 Task: Explore upcoming open houses in Fargo, North Dakota, to visit properties with a wrap-around porch or outdoor seating area.
Action: Mouse moved to (256, 190)
Screenshot: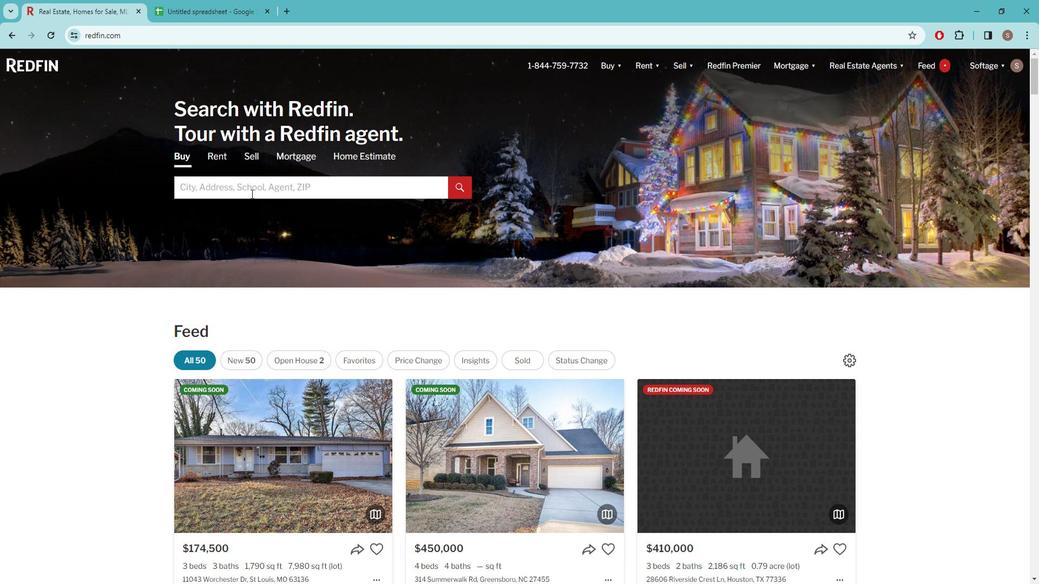 
Action: Mouse pressed left at (256, 190)
Screenshot: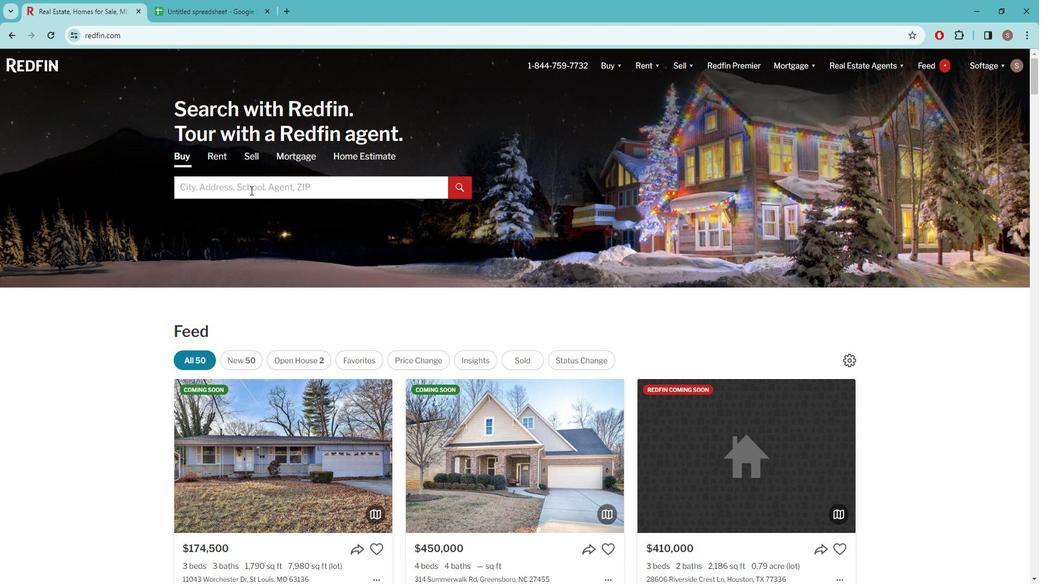 
Action: Key pressed f<Key.caps_lock>ARGO
Screenshot: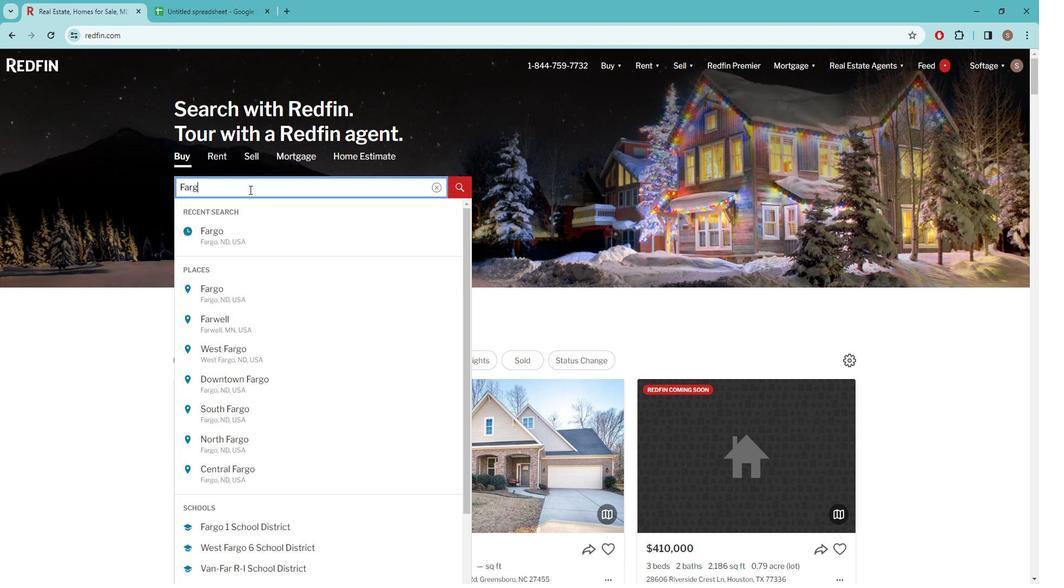 
Action: Mouse moved to (241, 232)
Screenshot: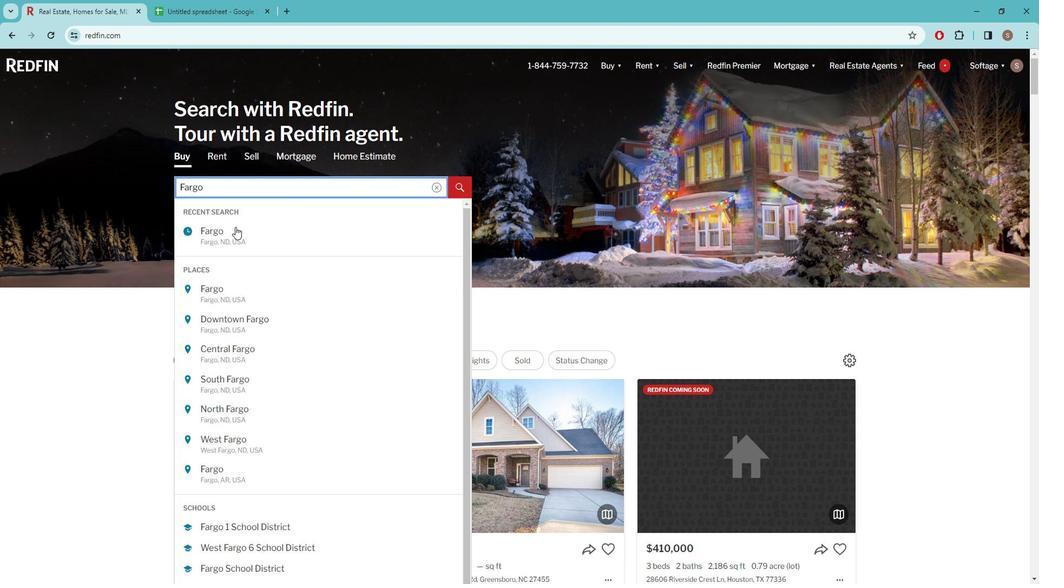 
Action: Mouse pressed left at (241, 232)
Screenshot: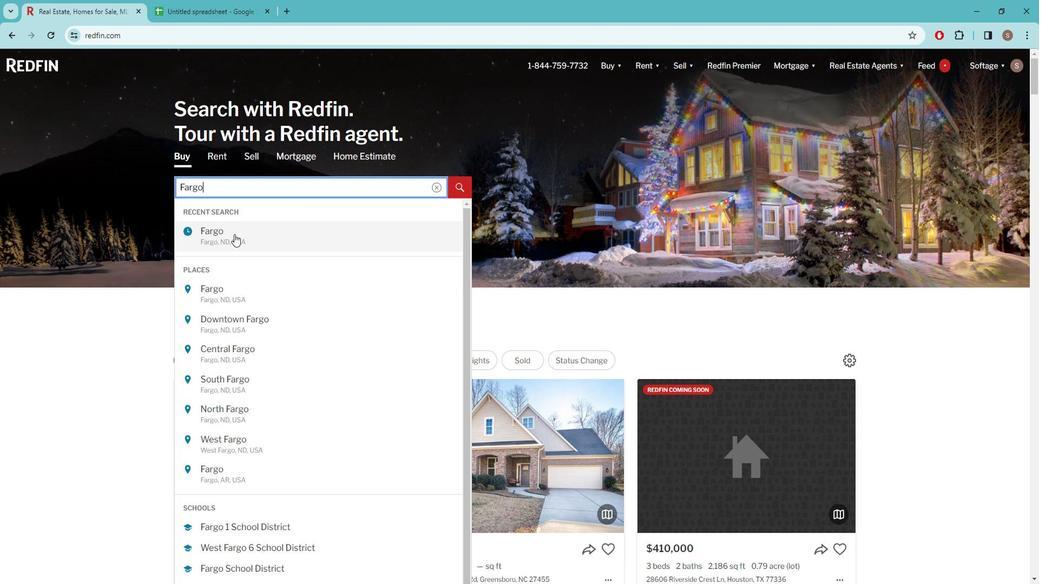 
Action: Mouse moved to (916, 137)
Screenshot: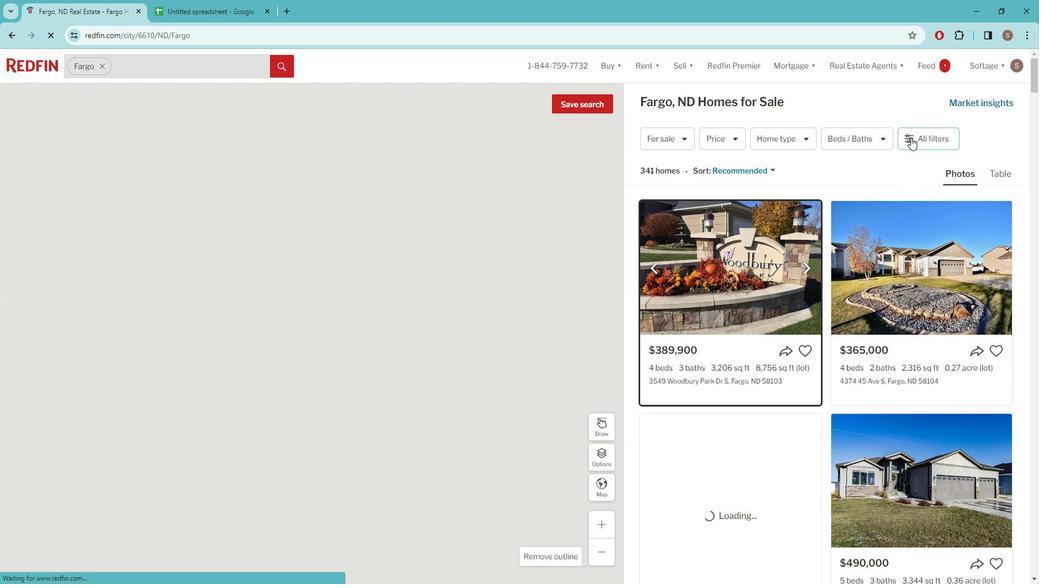 
Action: Mouse pressed left at (916, 137)
Screenshot: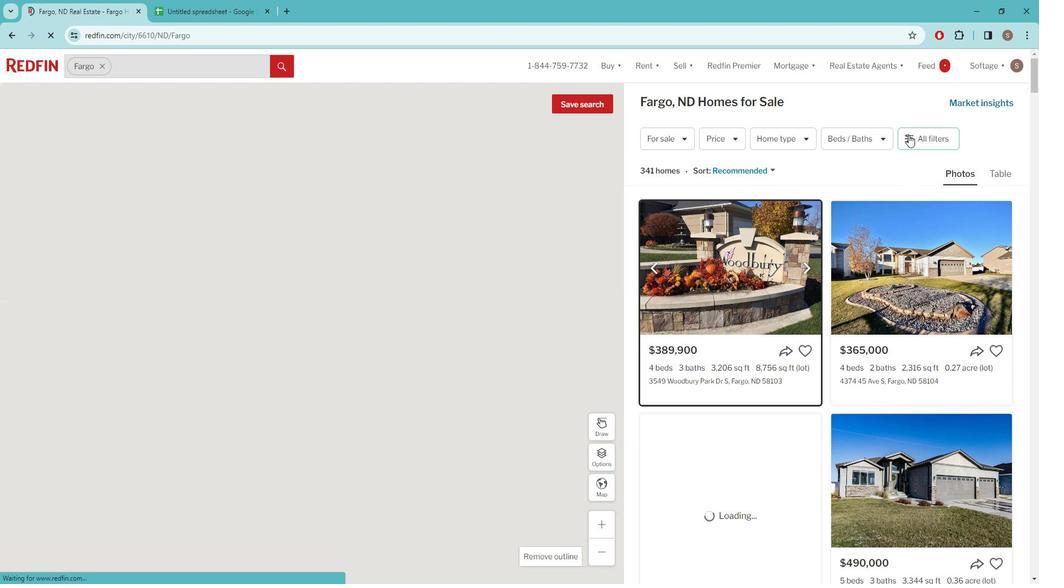 
Action: Mouse pressed left at (916, 137)
Screenshot: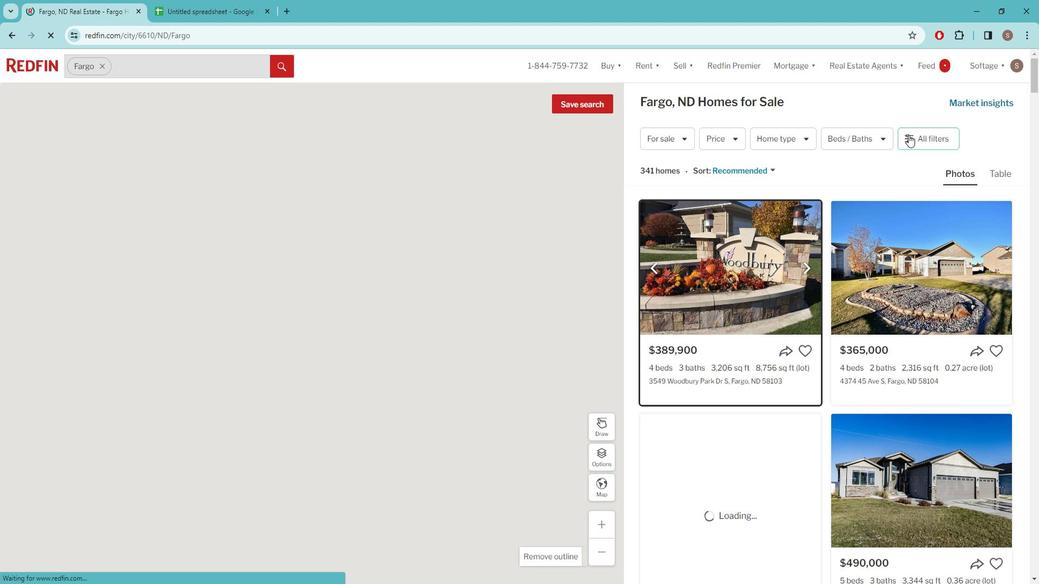 
Action: Mouse pressed left at (916, 137)
Screenshot: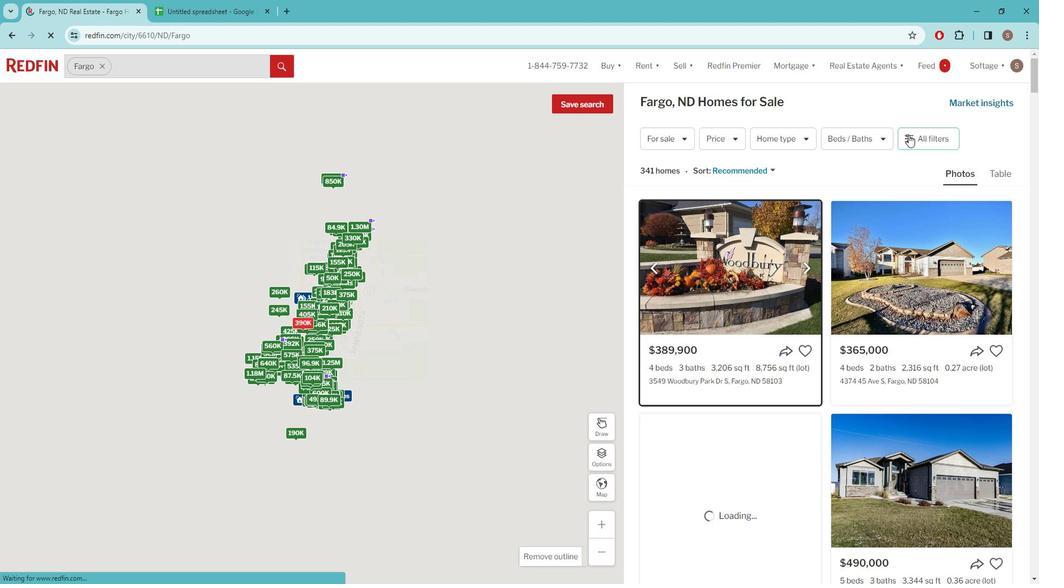 
Action: Mouse pressed left at (916, 137)
Screenshot: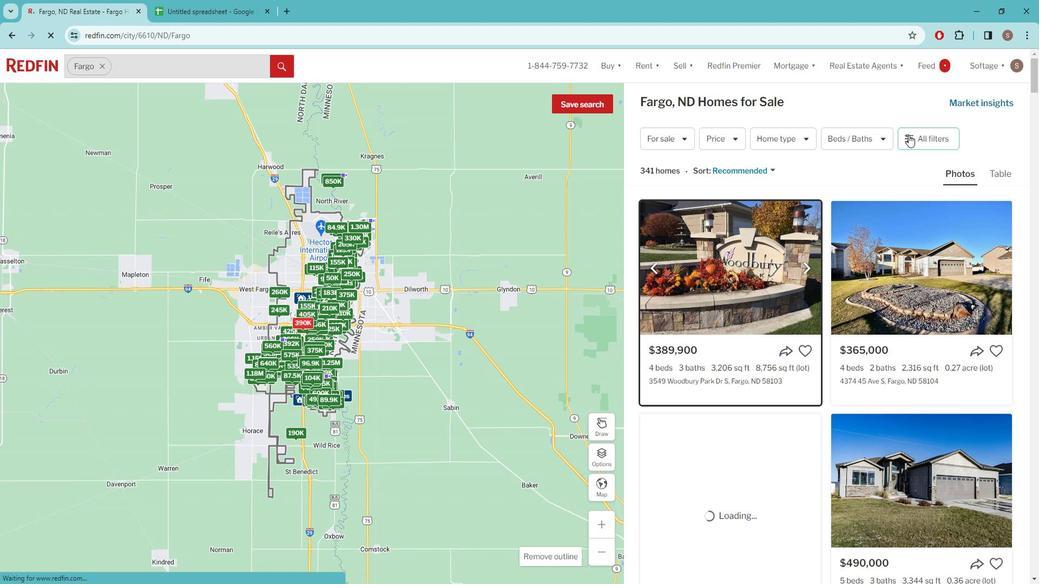
Action: Mouse pressed left at (916, 137)
Screenshot: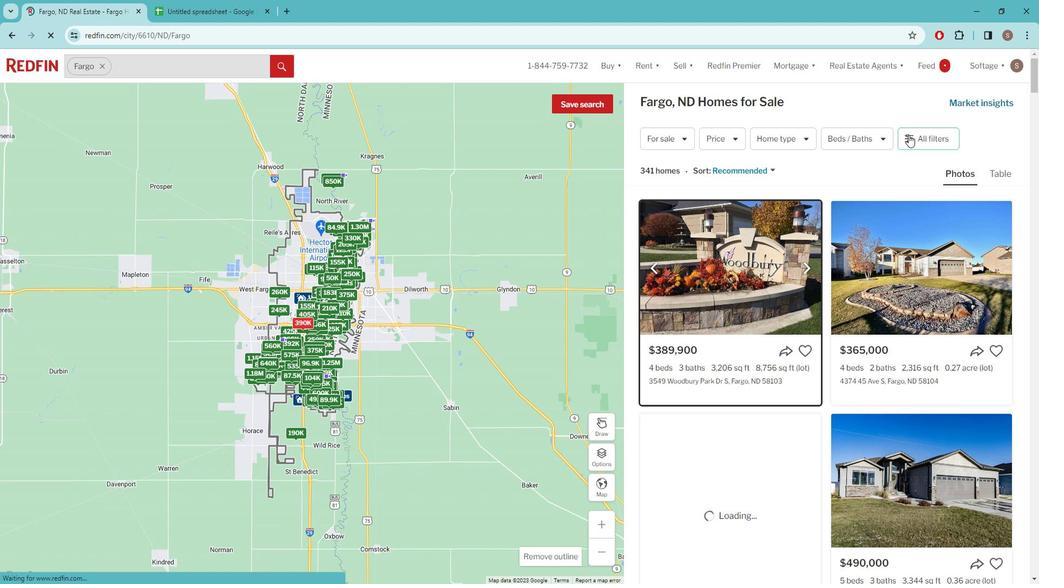 
Action: Mouse pressed left at (916, 137)
Screenshot: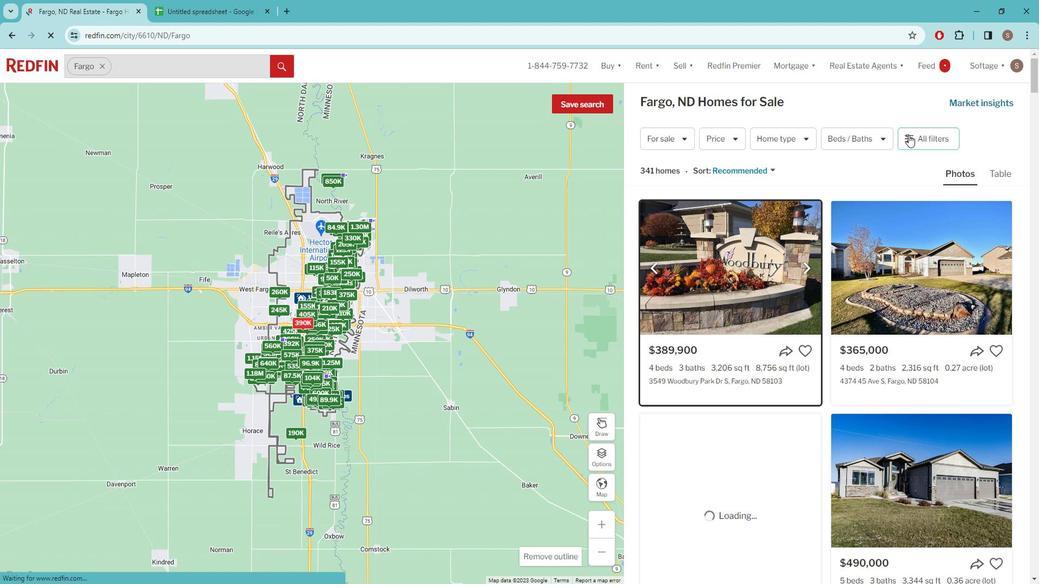 
Action: Mouse pressed left at (916, 137)
Screenshot: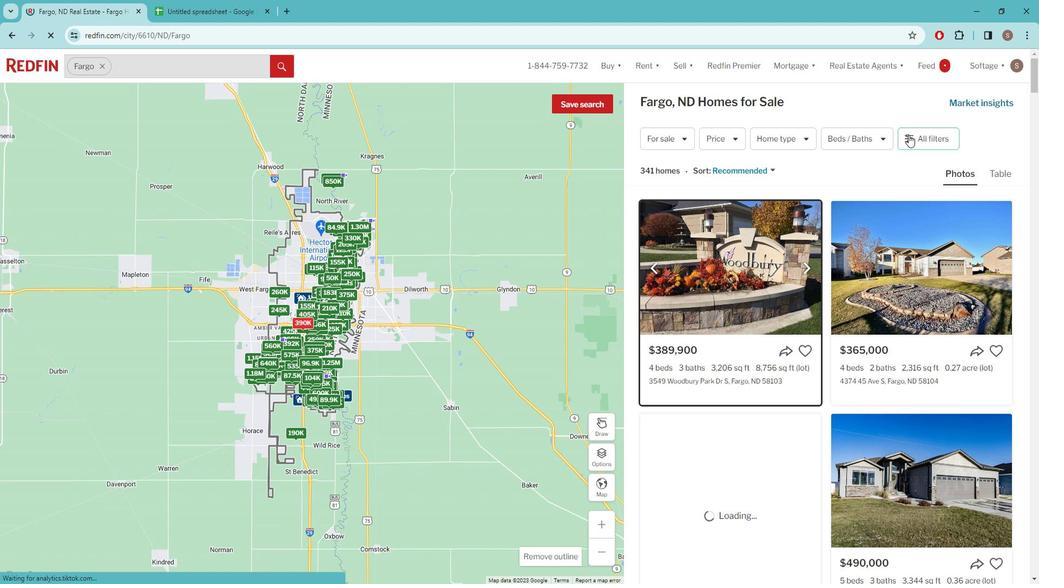 
Action: Mouse moved to (916, 137)
Screenshot: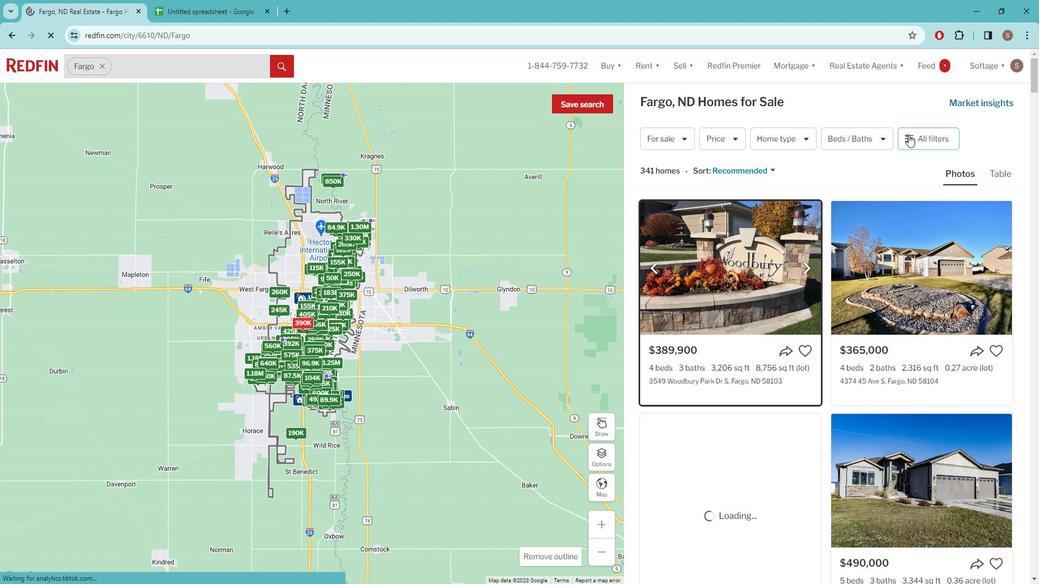 
Action: Mouse pressed left at (916, 137)
Screenshot: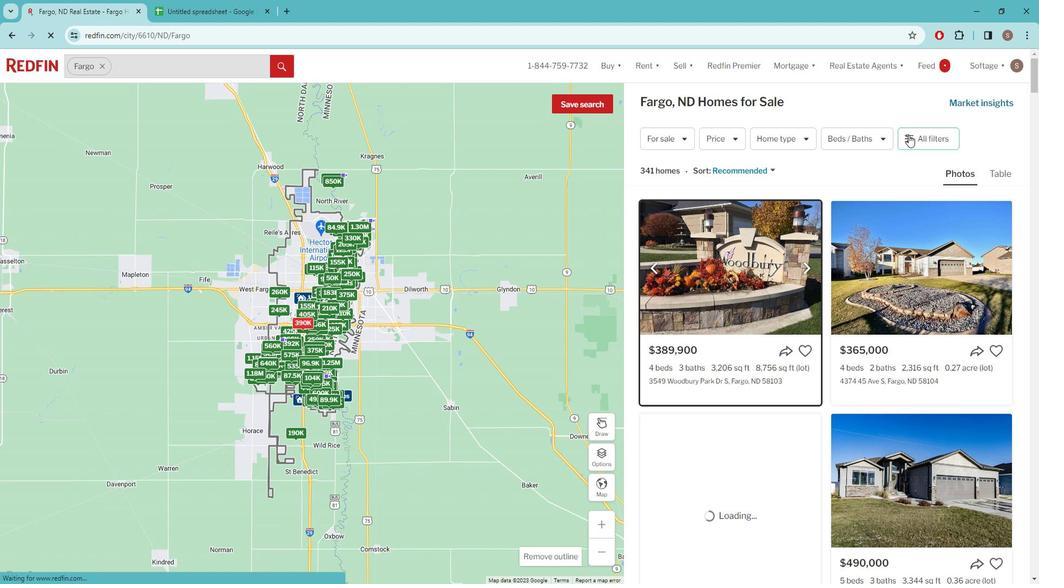 
Action: Mouse moved to (926, 140)
Screenshot: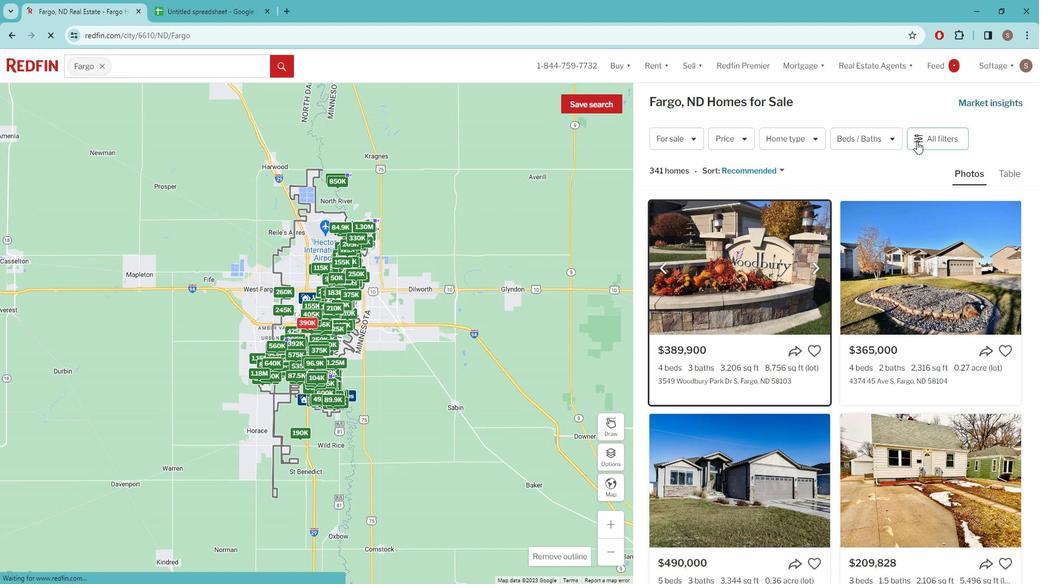 
Action: Mouse pressed left at (926, 140)
Screenshot: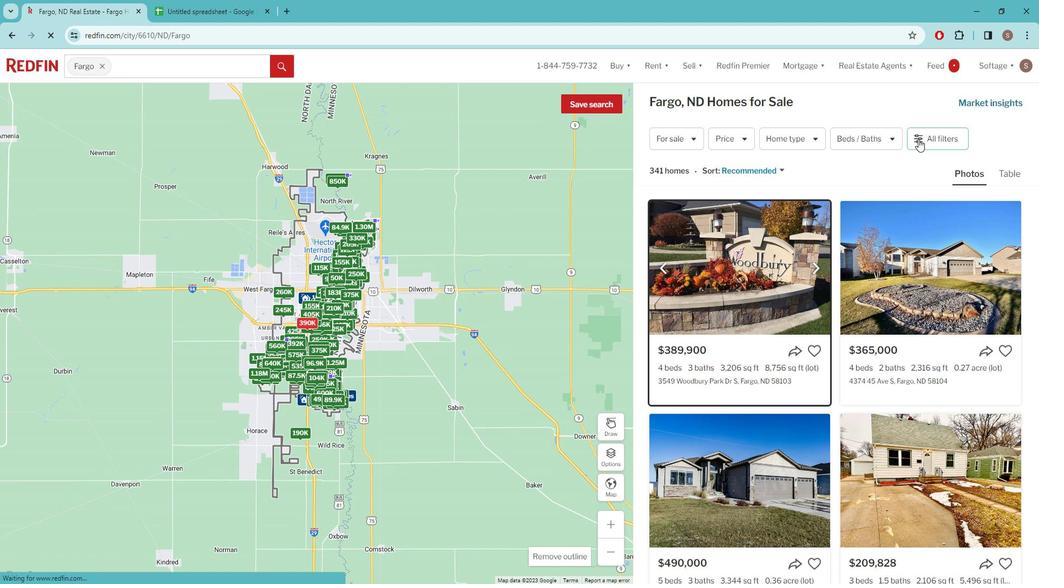 
Action: Mouse moved to (926, 140)
Screenshot: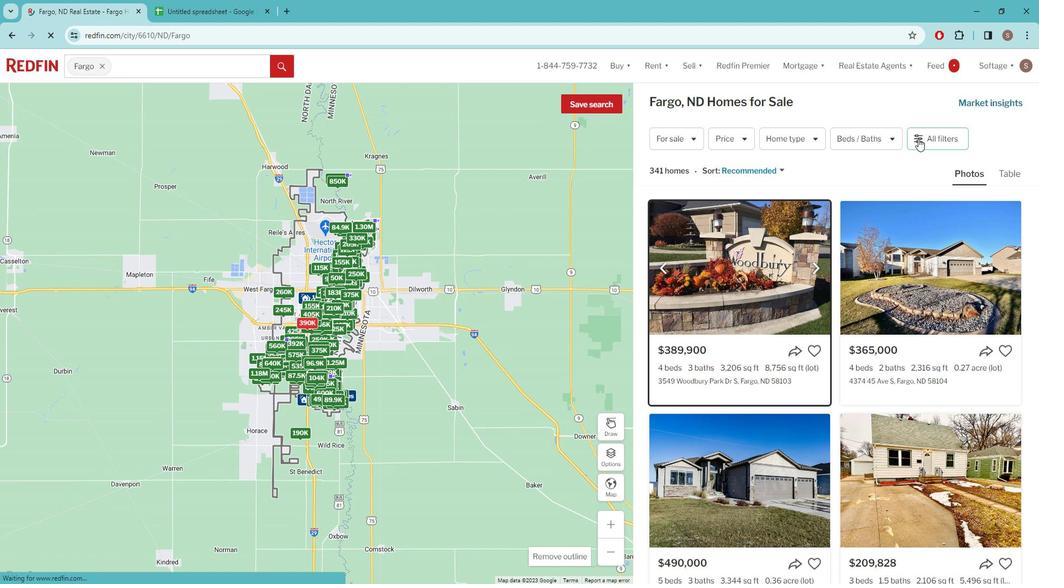 
Action: Mouse pressed left at (926, 140)
Screenshot: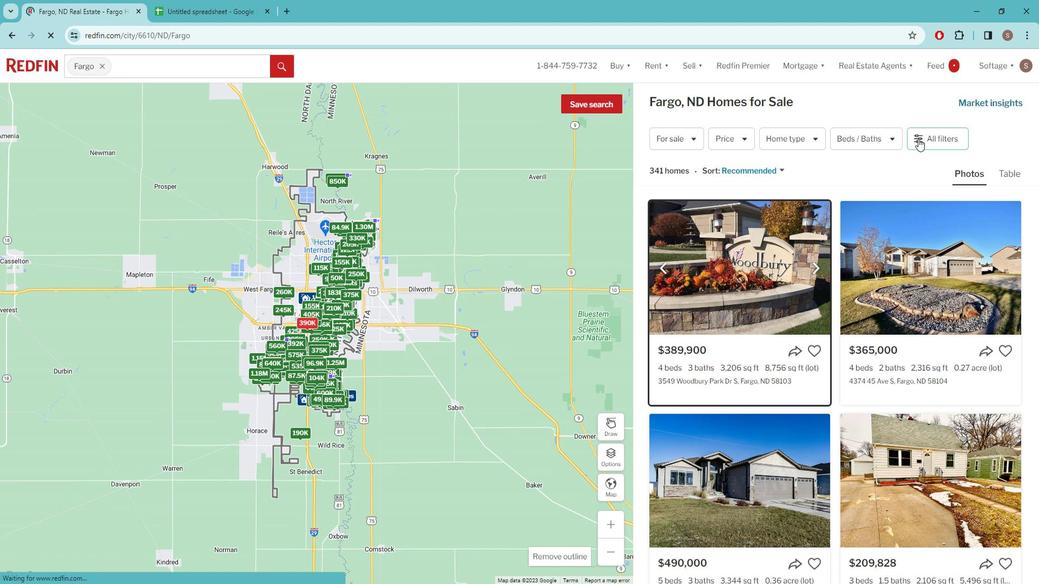 
Action: Mouse moved to (874, 245)
Screenshot: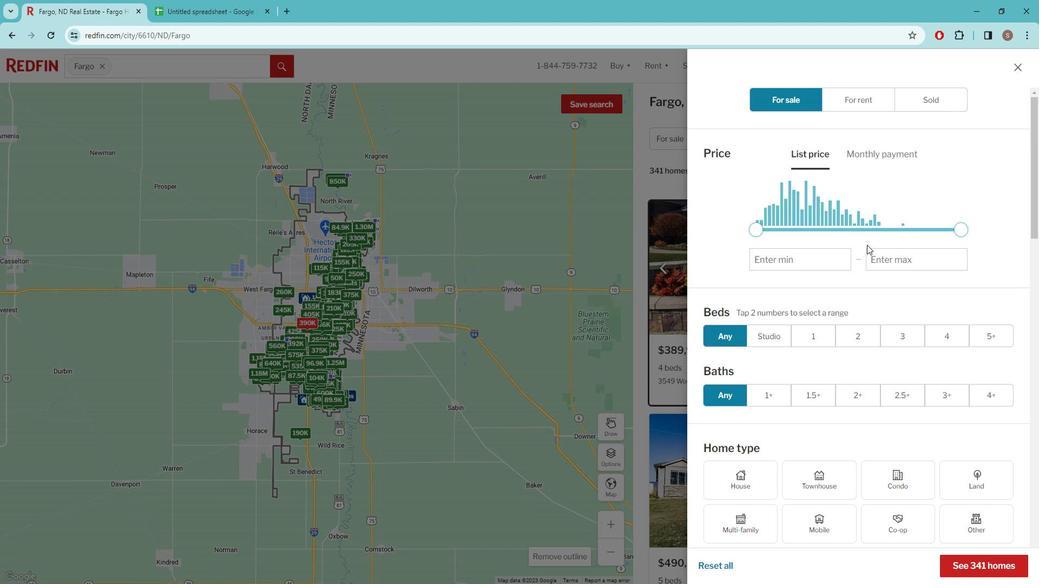 
Action: Mouse scrolled (874, 244) with delta (0, 0)
Screenshot: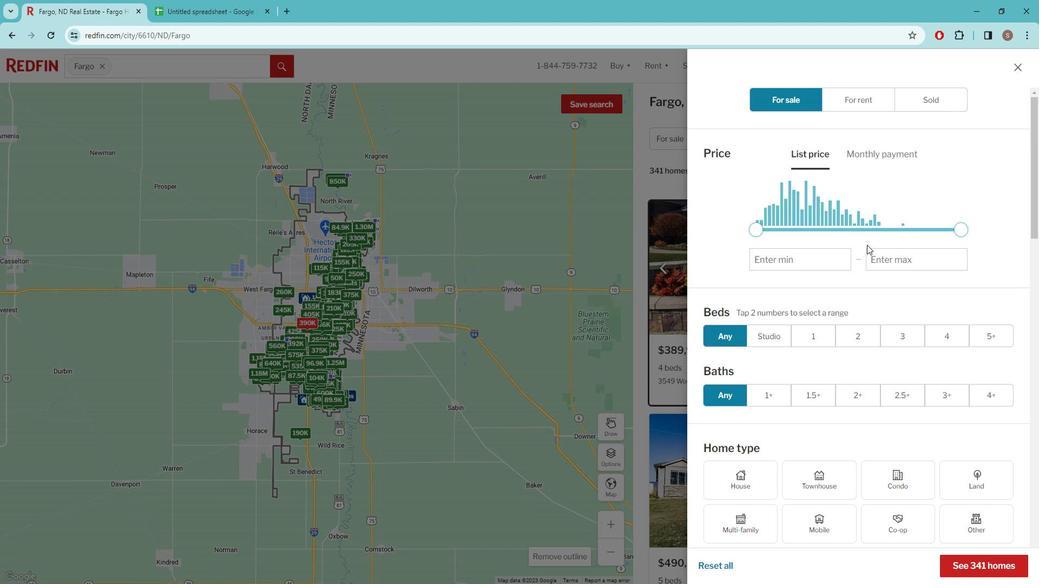 
Action: Mouse moved to (872, 247)
Screenshot: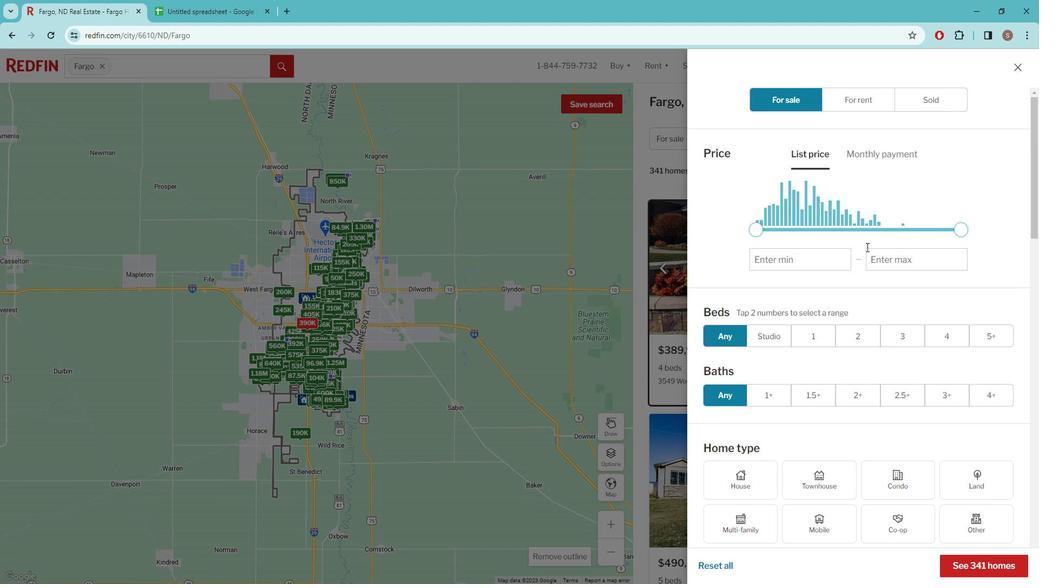 
Action: Mouse scrolled (872, 246) with delta (0, 0)
Screenshot: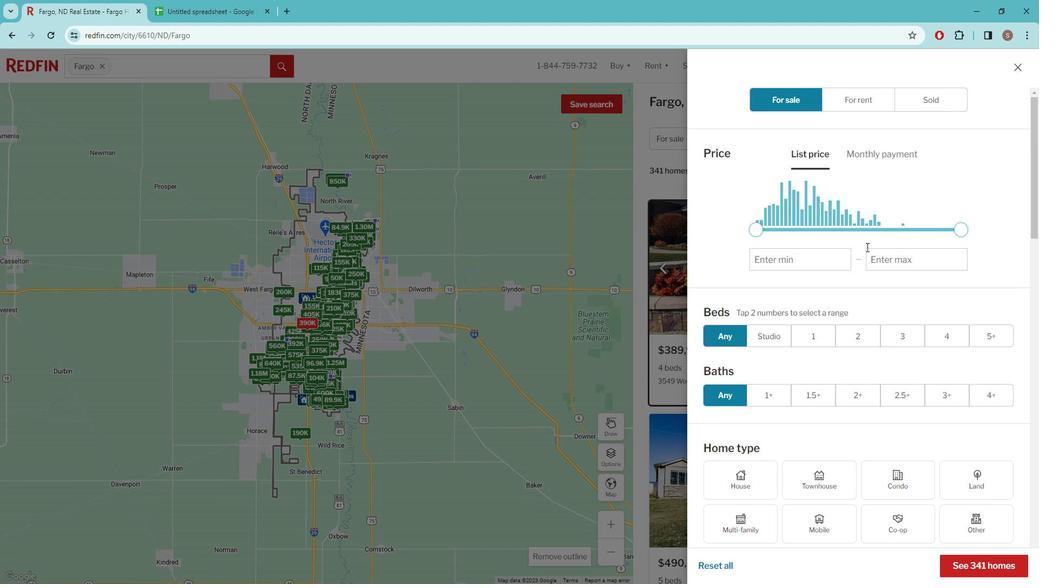 
Action: Mouse moved to (853, 268)
Screenshot: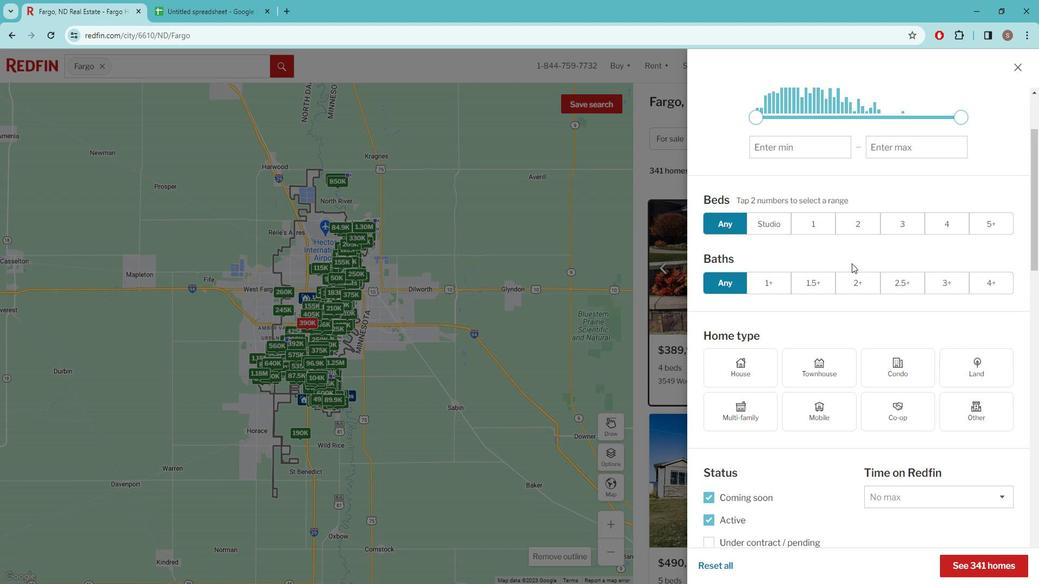 
Action: Mouse scrolled (853, 268) with delta (0, 0)
Screenshot: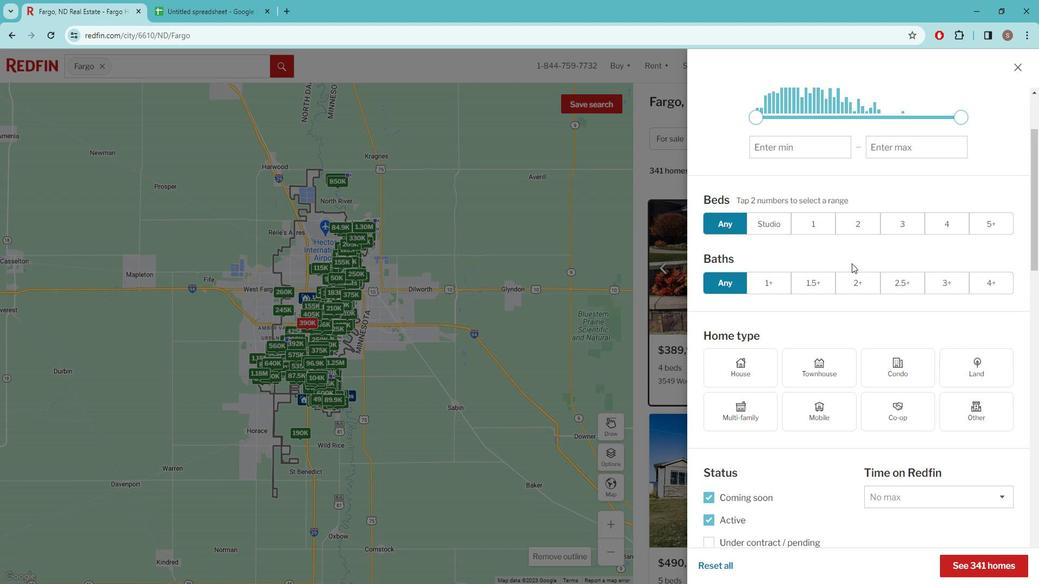 
Action: Mouse moved to (849, 274)
Screenshot: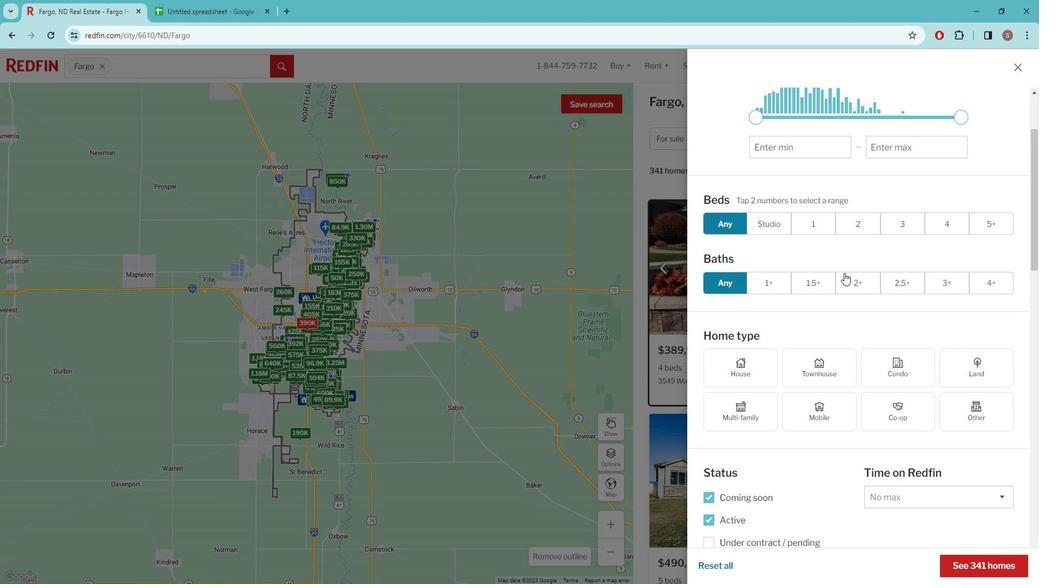 
Action: Mouse scrolled (849, 274) with delta (0, 0)
Screenshot: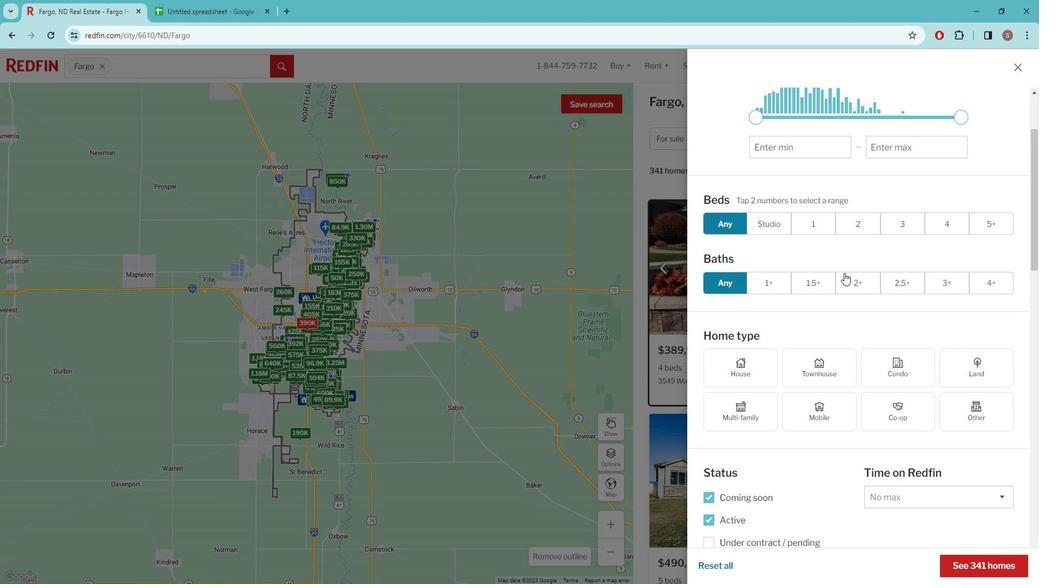 
Action: Mouse moved to (845, 275)
Screenshot: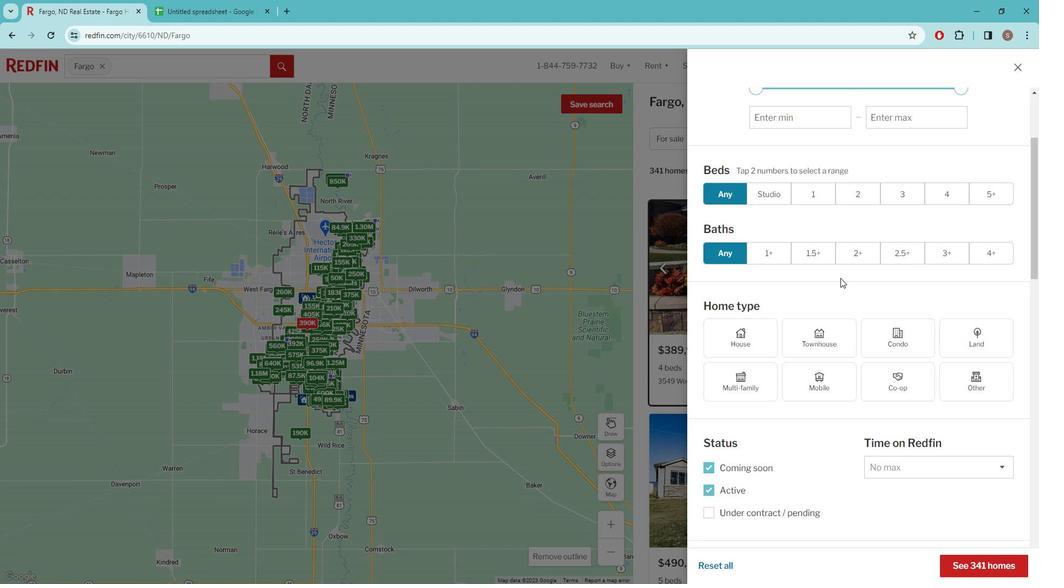 
Action: Mouse scrolled (845, 275) with delta (0, 0)
Screenshot: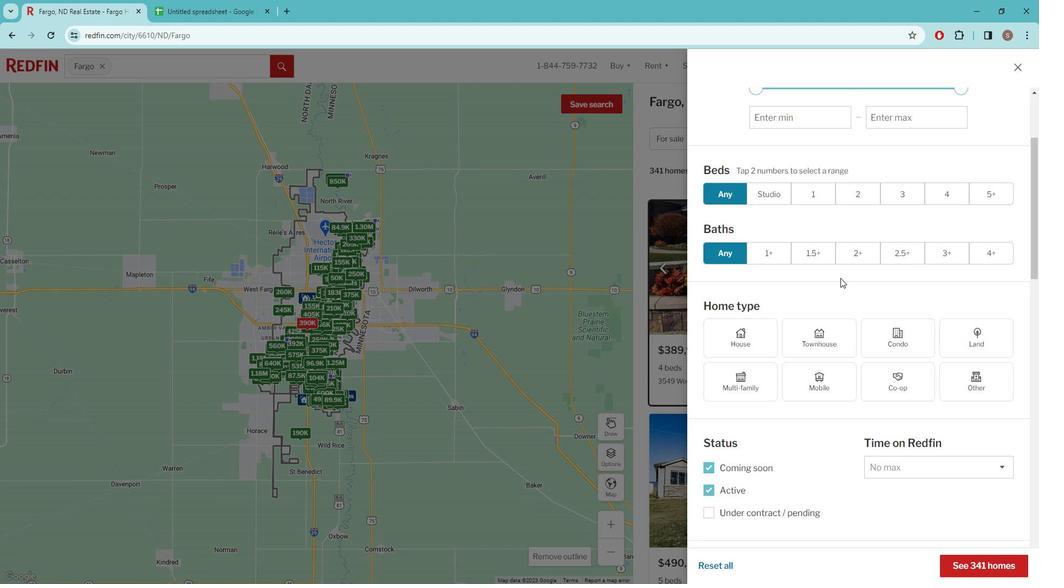 
Action: Mouse moved to (831, 284)
Screenshot: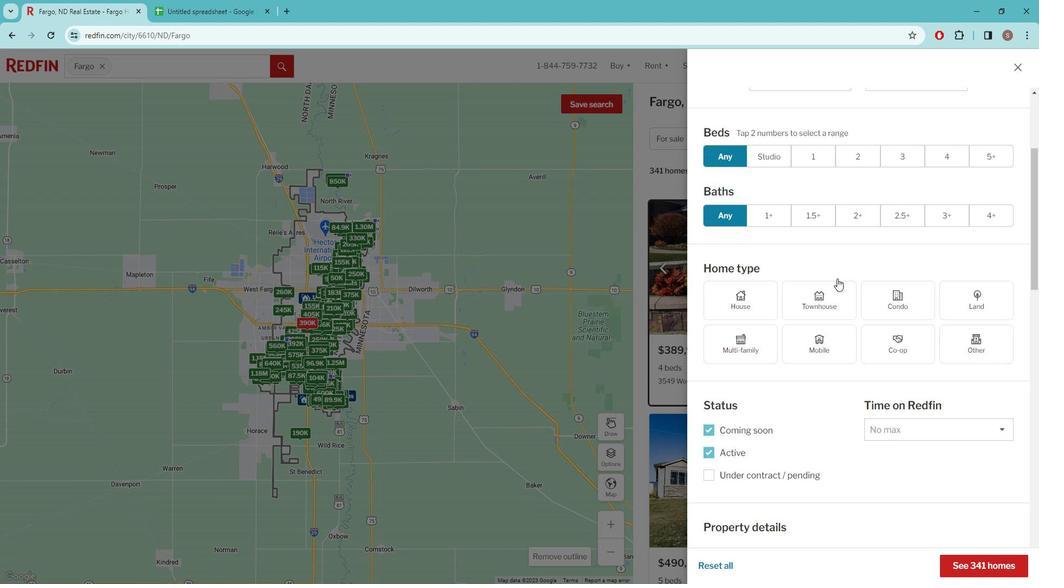 
Action: Mouse scrolled (831, 283) with delta (0, 0)
Screenshot: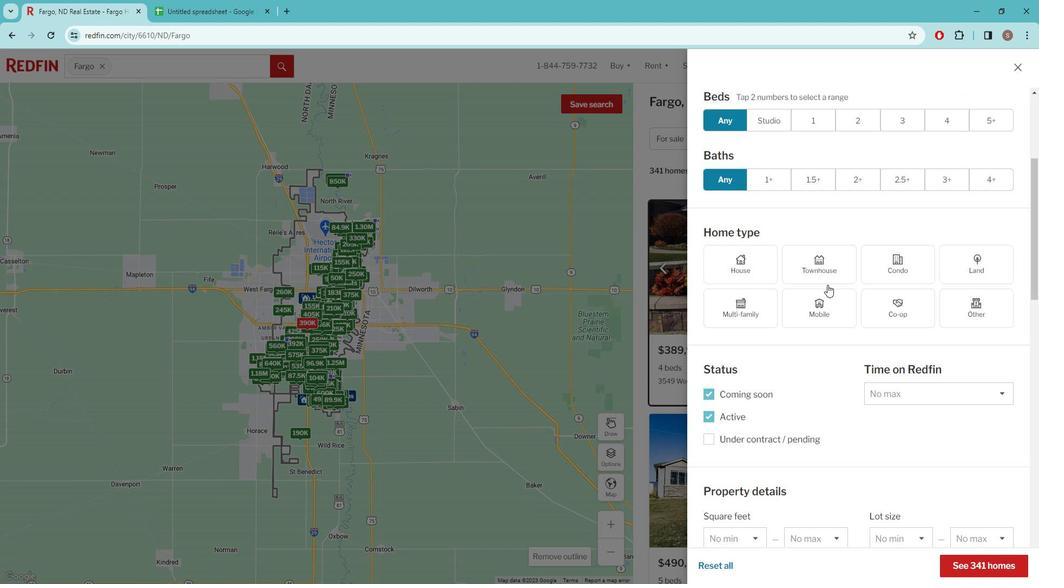 
Action: Mouse moved to (769, 281)
Screenshot: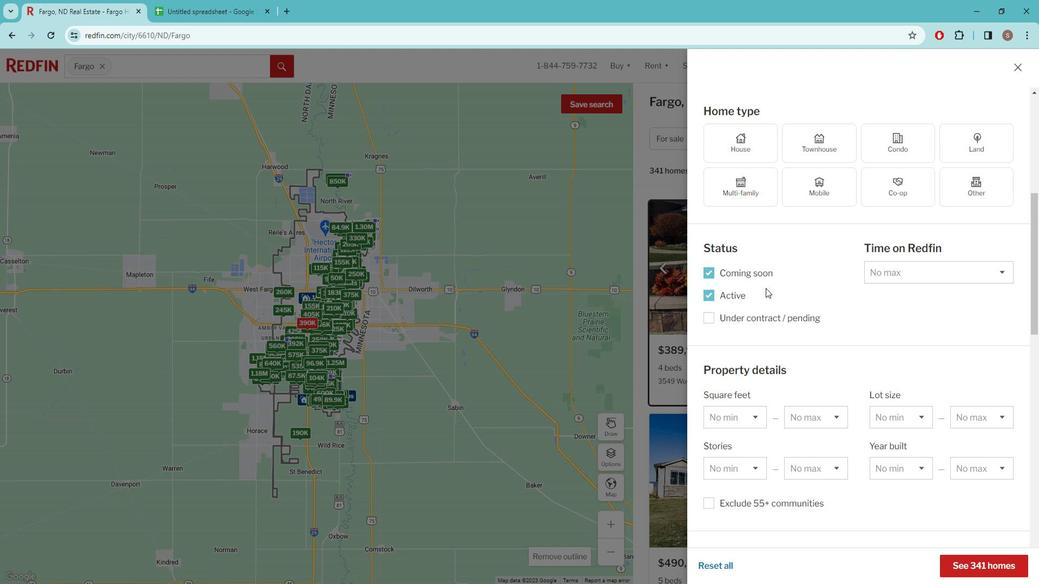 
Action: Mouse pressed left at (769, 281)
Screenshot: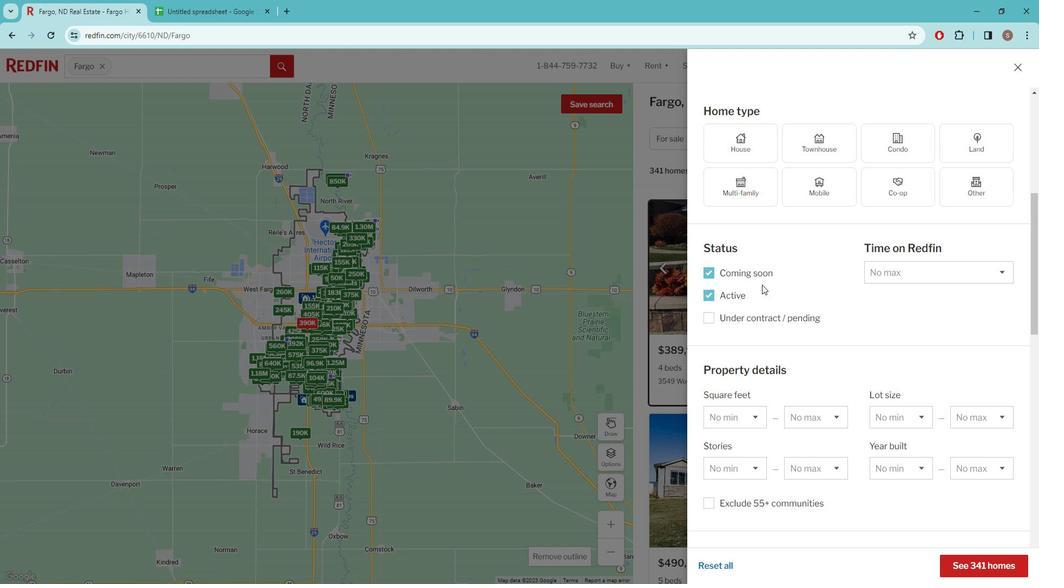 
Action: Mouse moved to (769, 275)
Screenshot: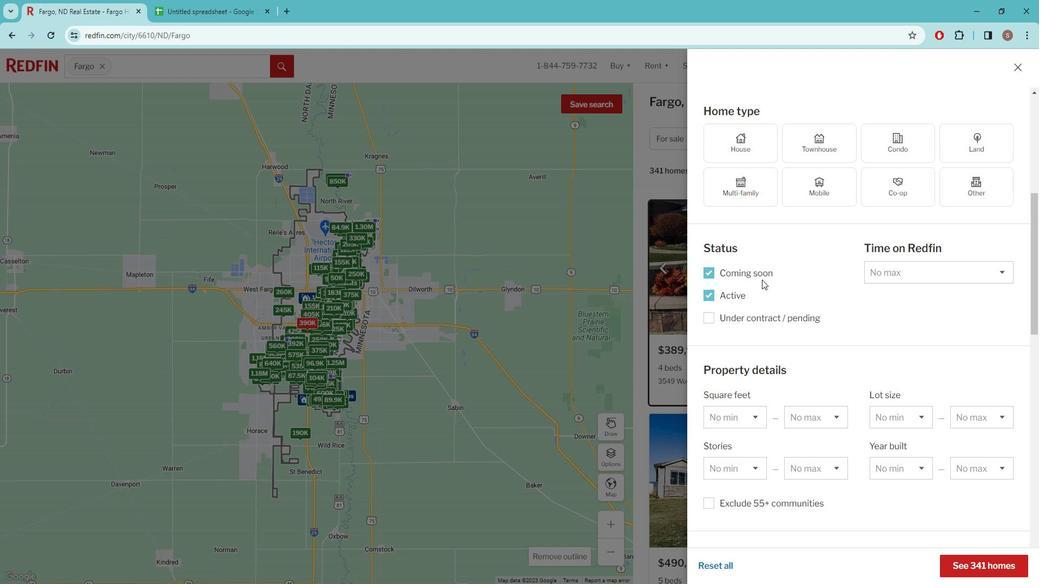 
Action: Mouse pressed left at (769, 275)
Screenshot: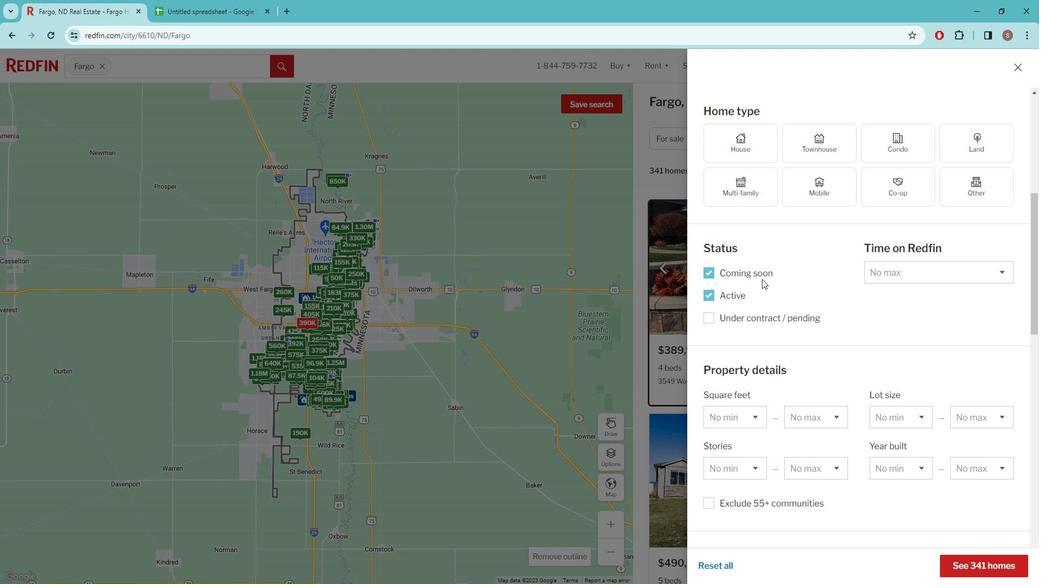 
Action: Mouse moved to (769, 275)
Screenshot: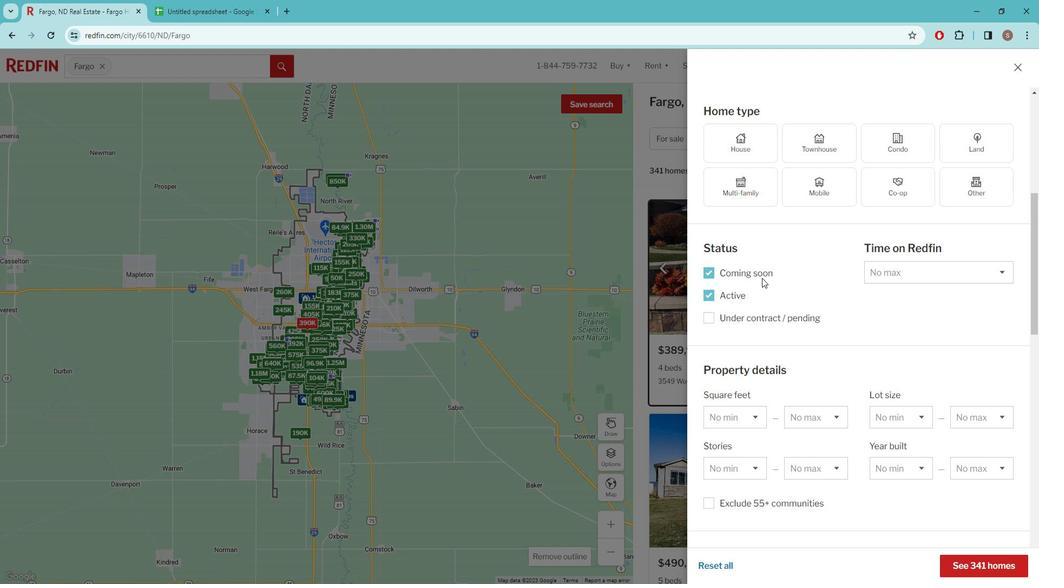 
Action: Mouse pressed left at (769, 275)
Screenshot: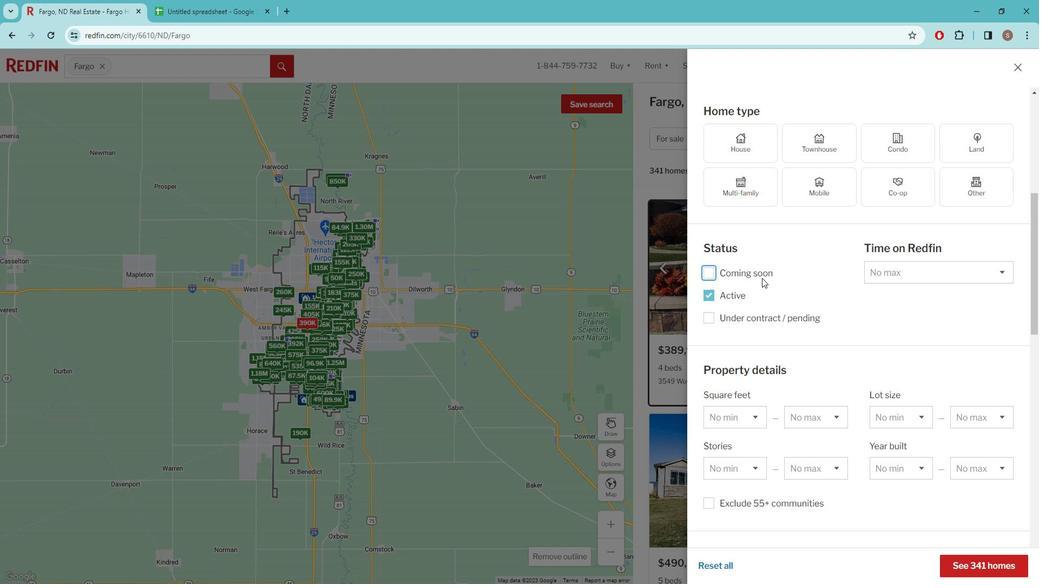 
Action: Mouse moved to (770, 275)
Screenshot: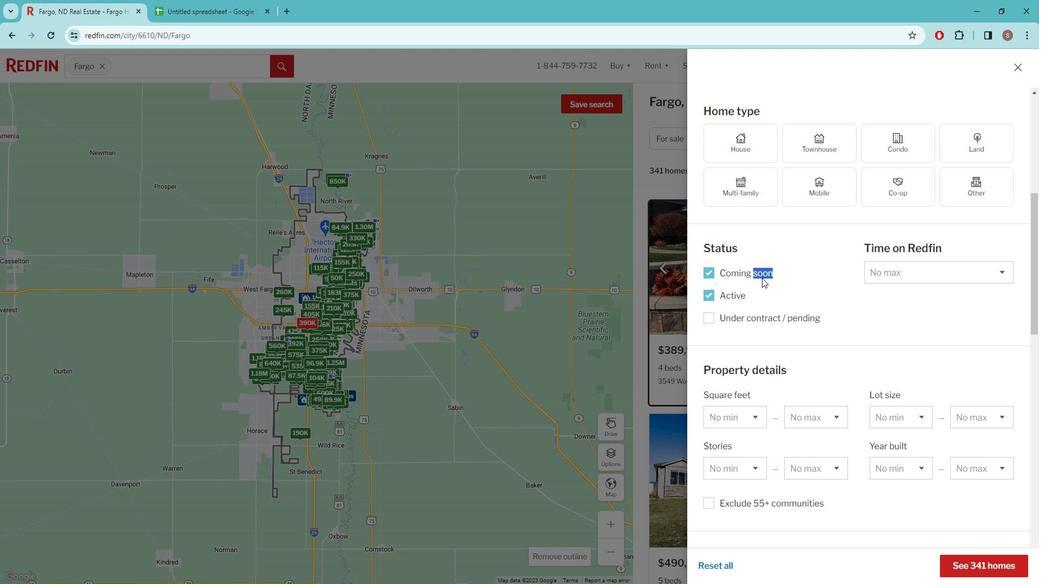 
Action: Mouse scrolled (770, 274) with delta (0, 0)
Screenshot: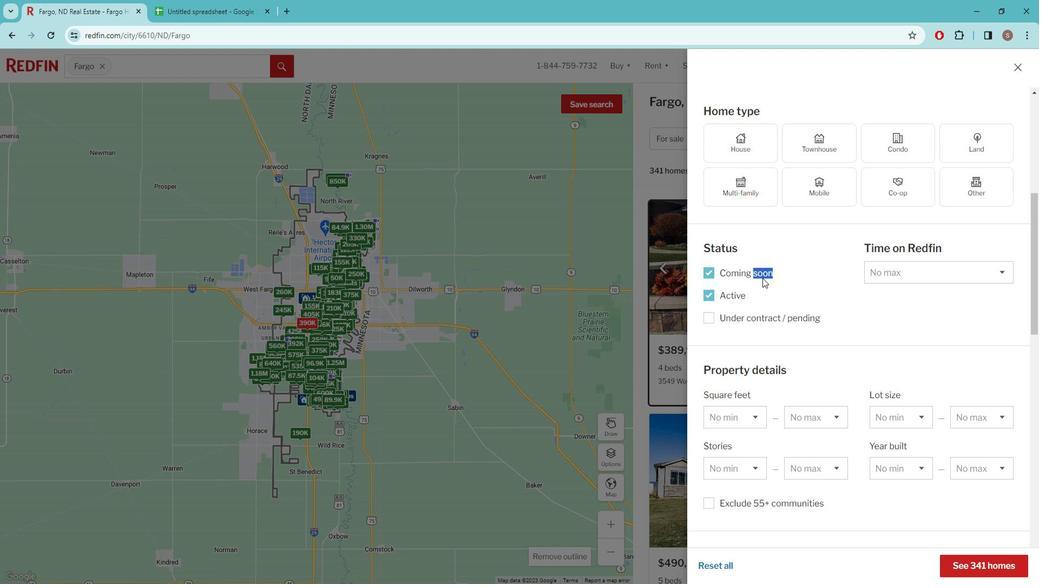 
Action: Mouse scrolled (770, 274) with delta (0, 0)
Screenshot: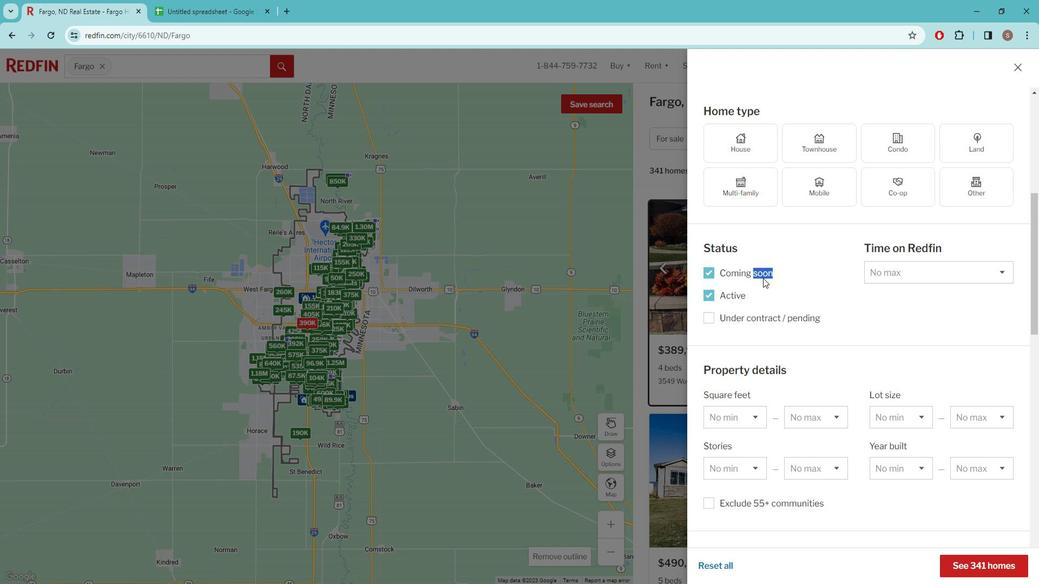 
Action: Mouse moved to (796, 280)
Screenshot: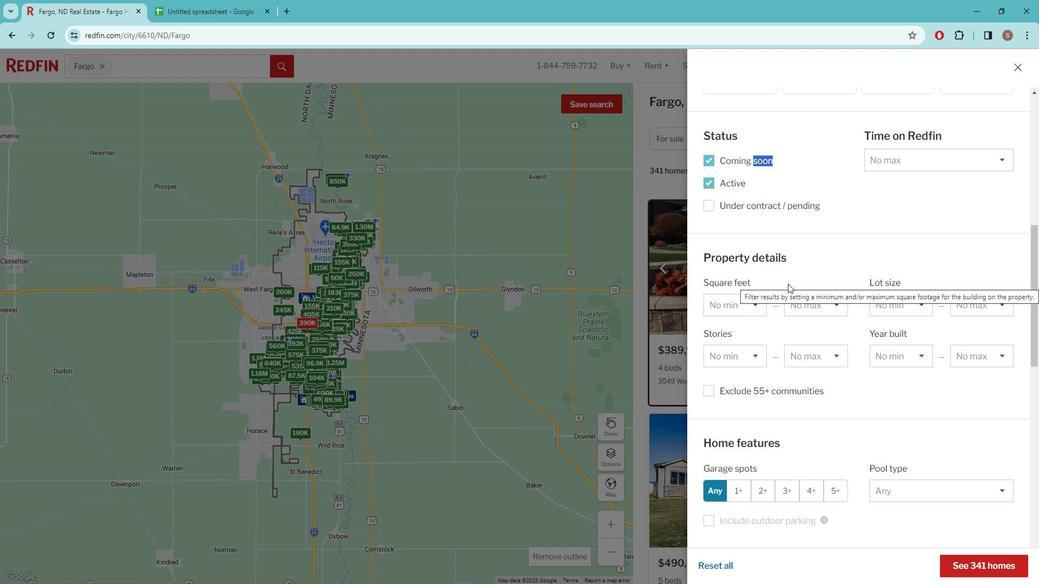 
Action: Mouse scrolled (796, 279) with delta (0, 0)
Screenshot: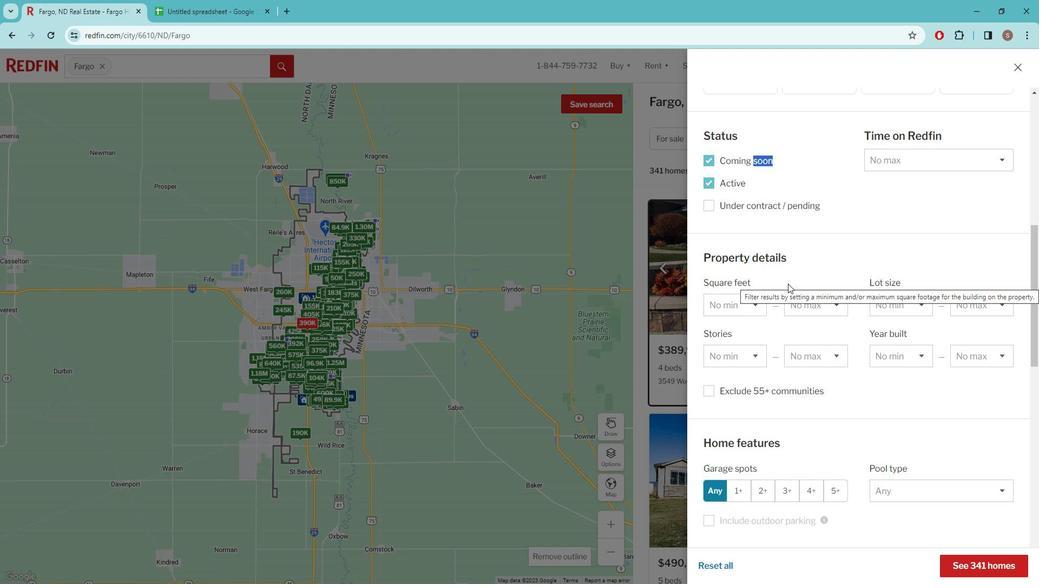 
Action: Mouse scrolled (796, 279) with delta (0, 0)
Screenshot: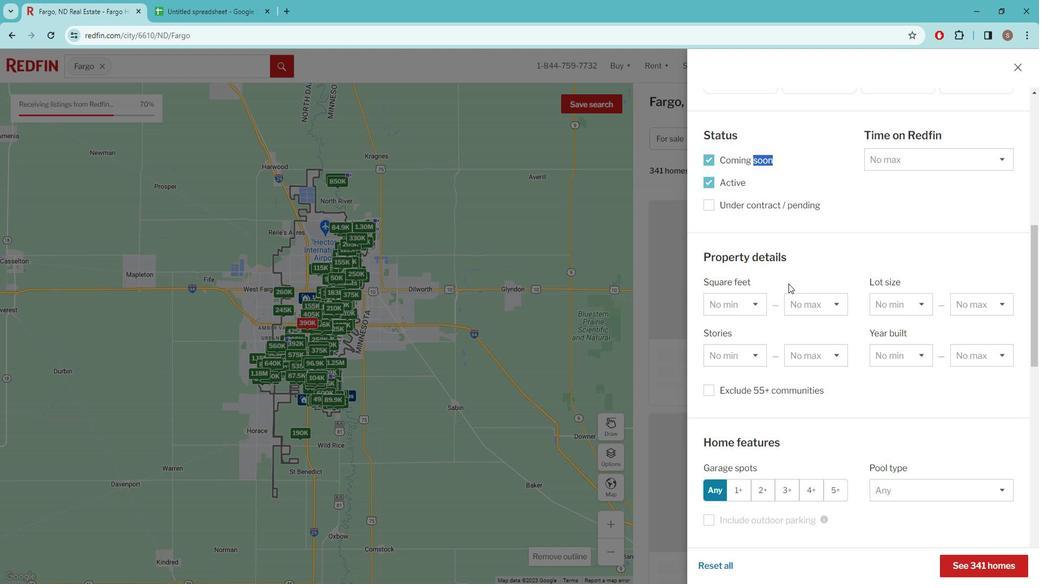 
Action: Mouse moved to (797, 292)
Screenshot: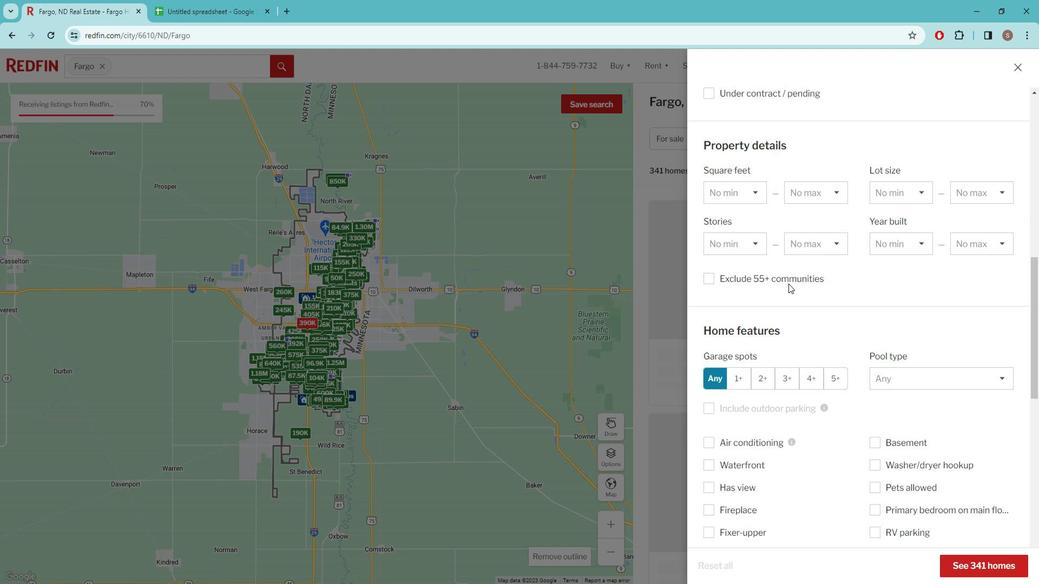 
Action: Mouse scrolled (797, 291) with delta (0, 0)
Screenshot: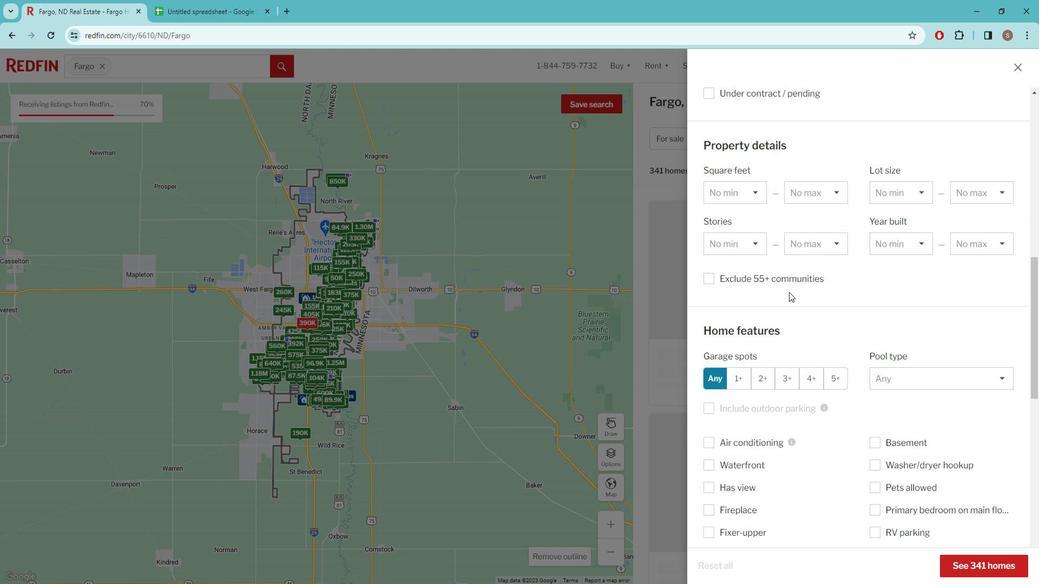 
Action: Mouse scrolled (797, 291) with delta (0, 0)
Screenshot: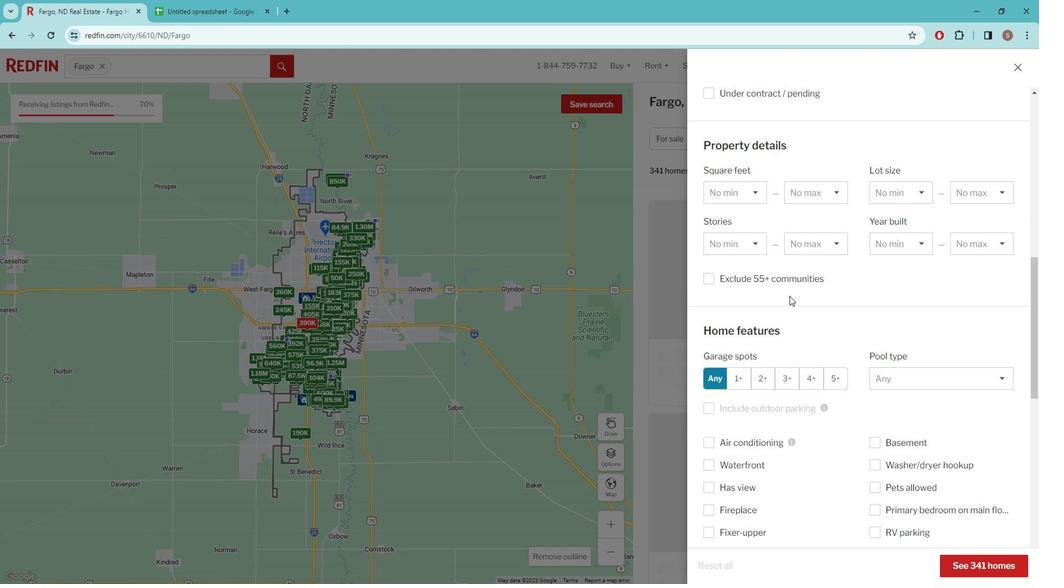 
Action: Mouse scrolled (797, 291) with delta (0, 0)
Screenshot: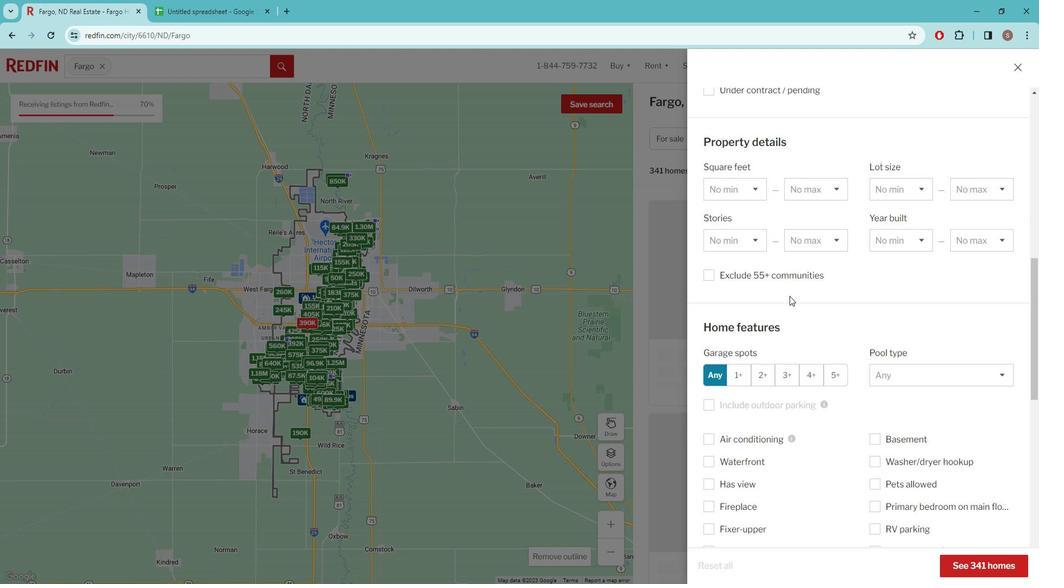 
Action: Mouse moved to (777, 386)
Screenshot: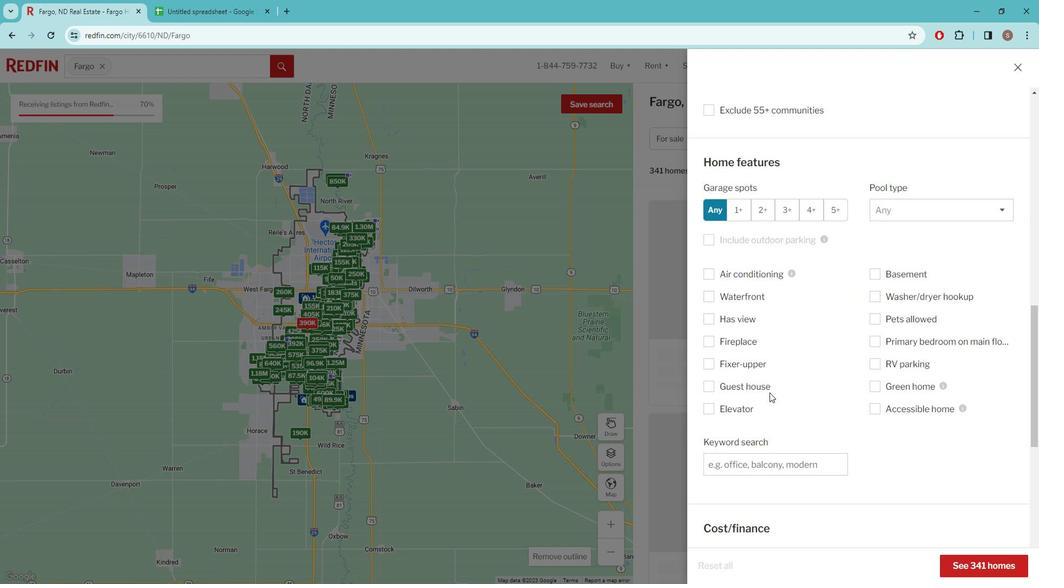 
Action: Mouse scrolled (777, 385) with delta (0, 0)
Screenshot: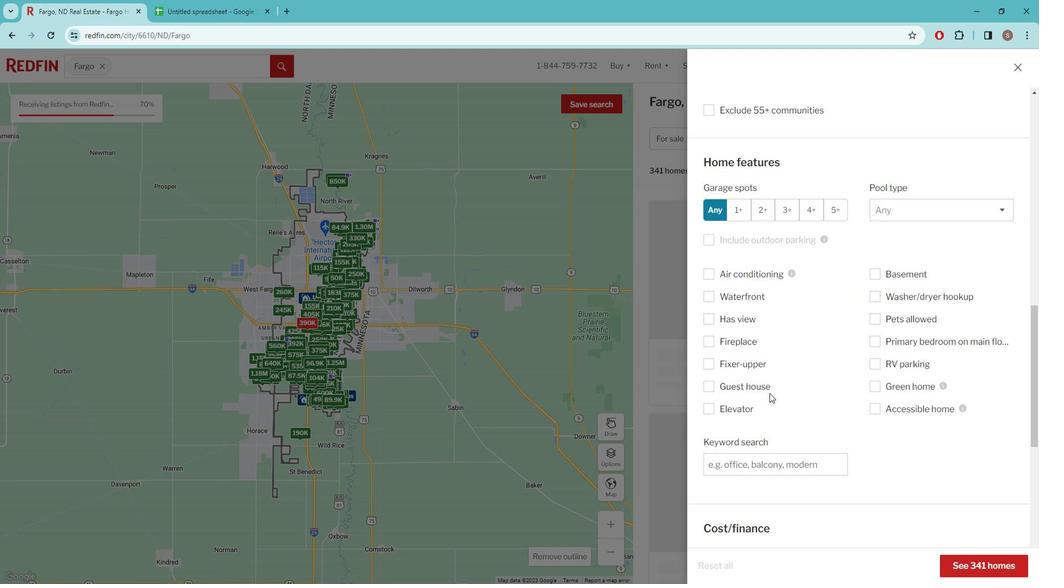 
Action: Mouse scrolled (777, 385) with delta (0, 0)
Screenshot: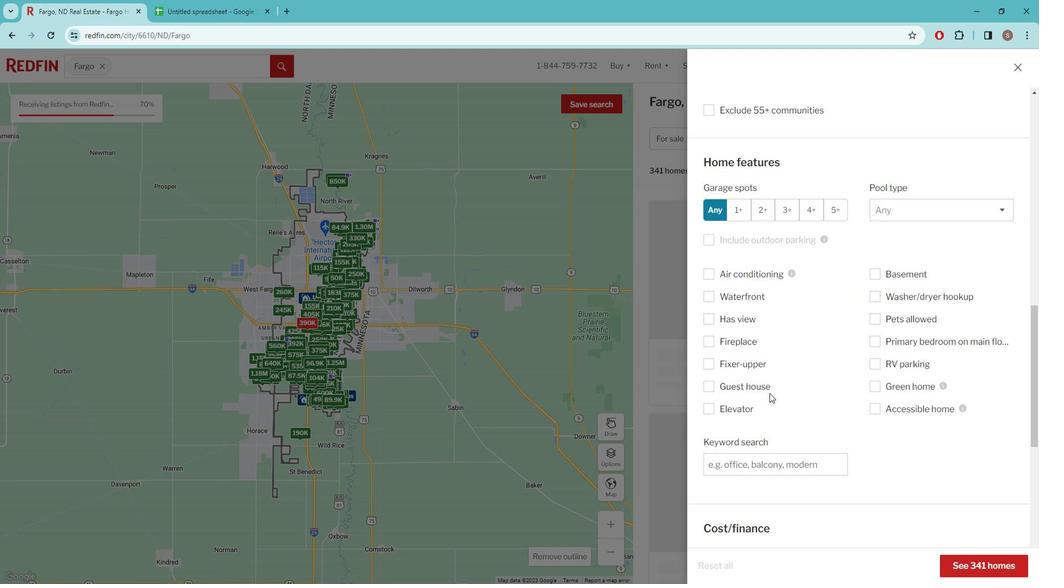 
Action: Mouse moved to (753, 351)
Screenshot: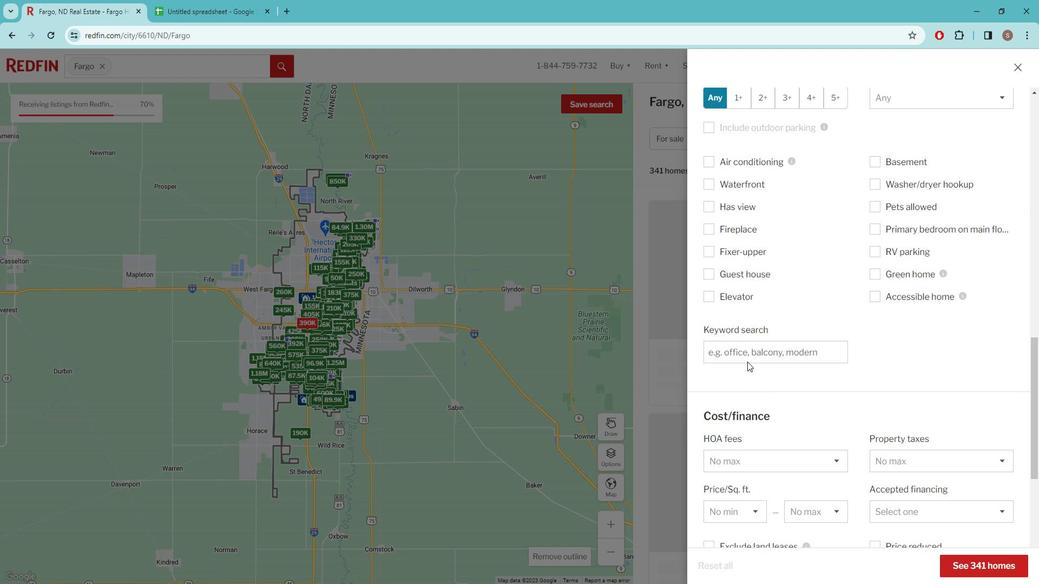 
Action: Mouse pressed left at (753, 351)
Screenshot: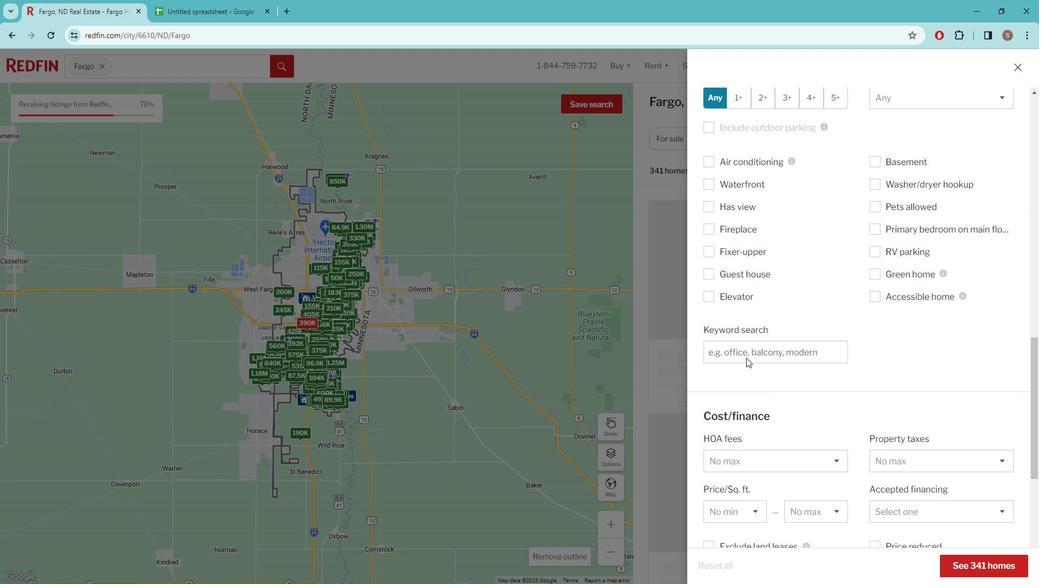 
Action: Mouse moved to (753, 349)
Screenshot: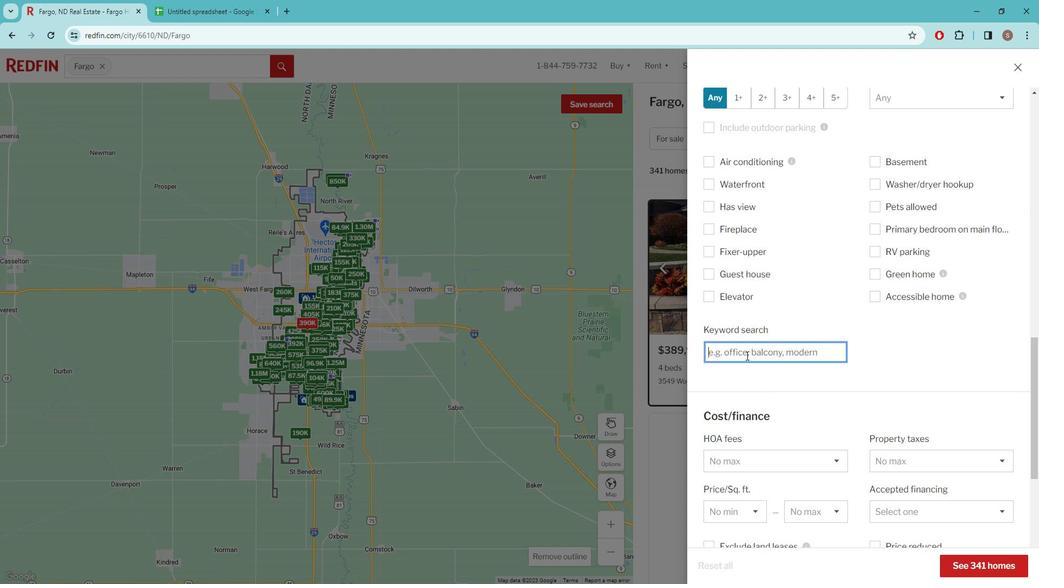 
Action: Key pressed OUTDOOR<Key.space>SEATING<Key.space>AREA
Screenshot: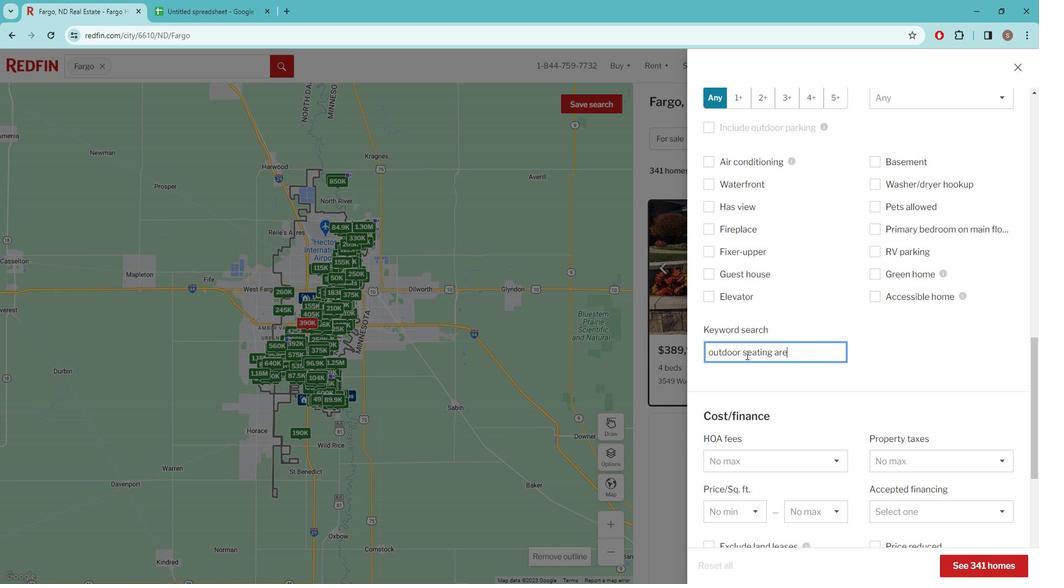 
Action: Mouse moved to (754, 349)
Screenshot: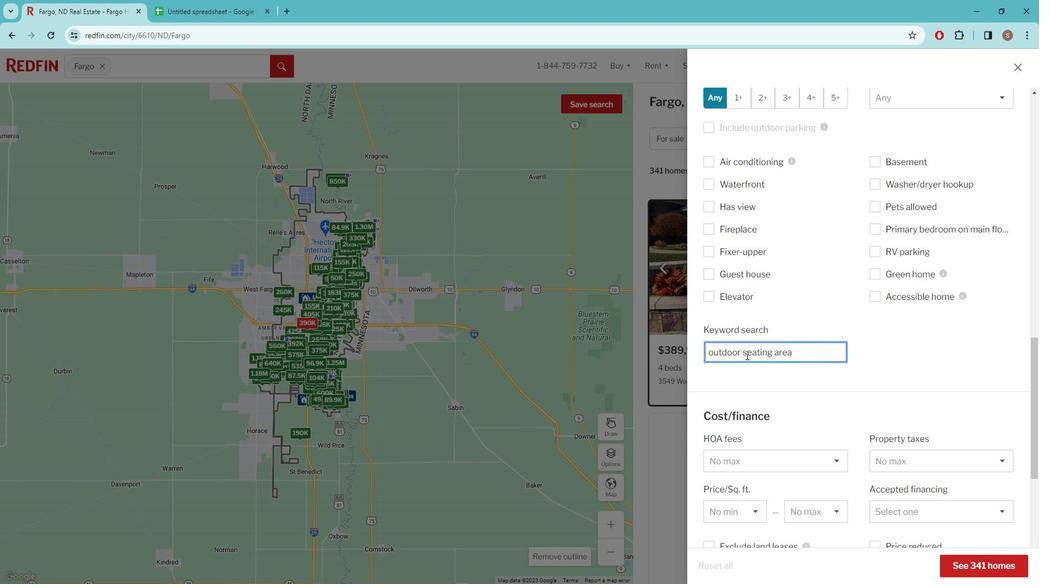 
Action: Mouse scrolled (754, 348) with delta (0, 0)
Screenshot: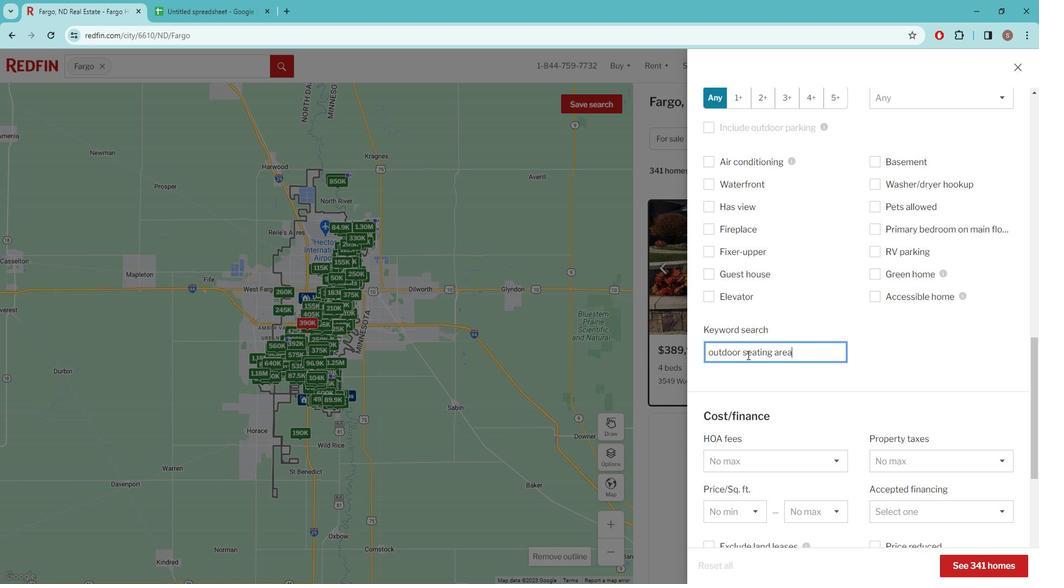 
Action: Mouse moved to (755, 349)
Screenshot: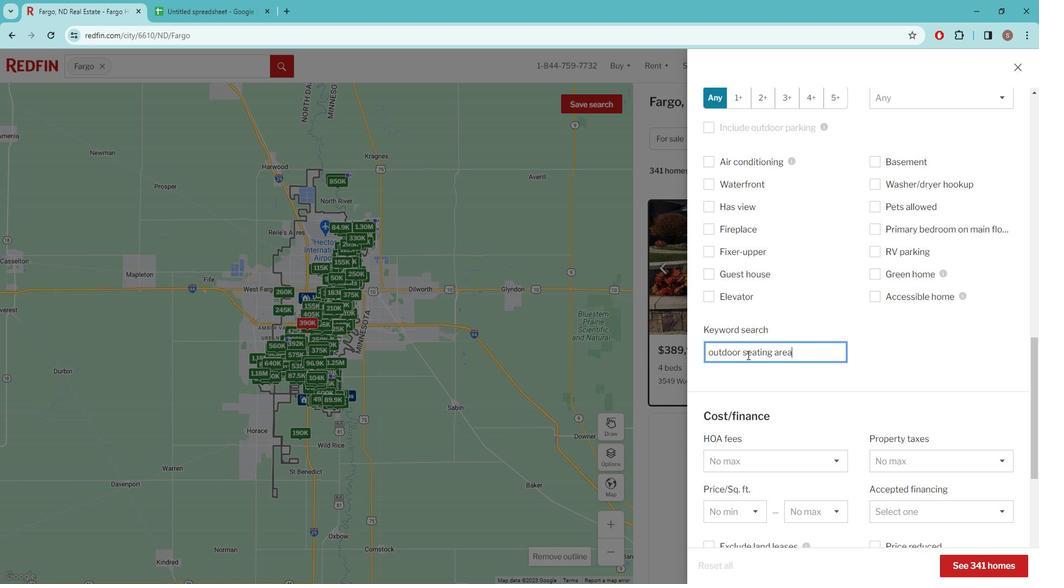 
Action: Mouse scrolled (755, 348) with delta (0, 0)
Screenshot: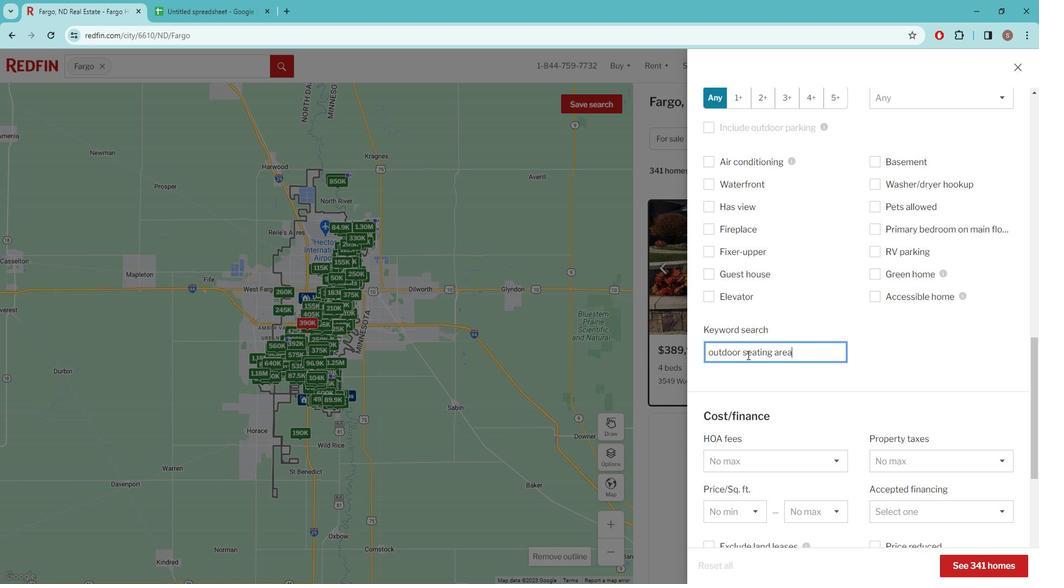 
Action: Mouse scrolled (755, 348) with delta (0, 0)
Screenshot: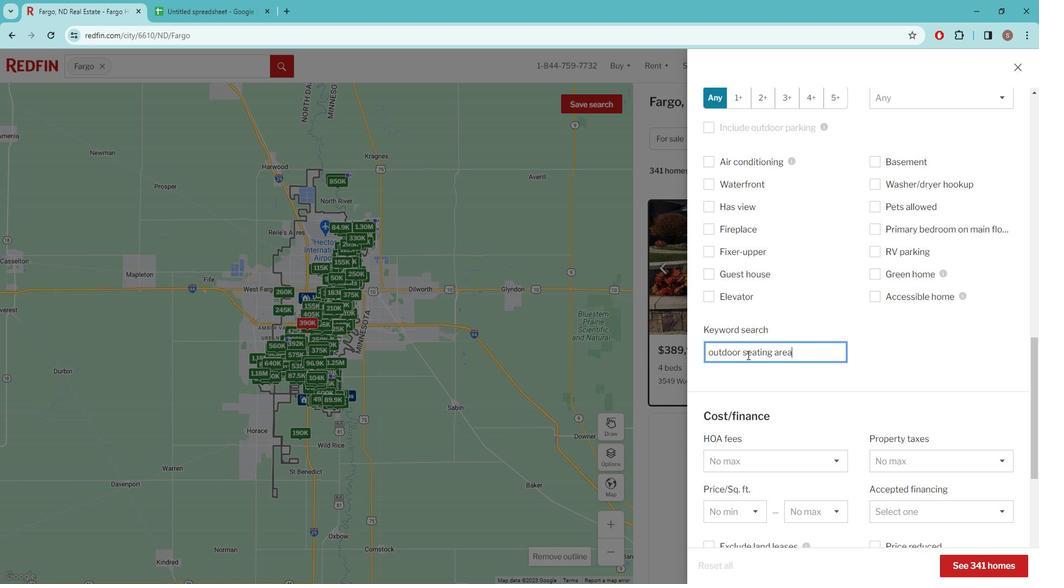 
Action: Mouse scrolled (755, 348) with delta (0, 0)
Screenshot: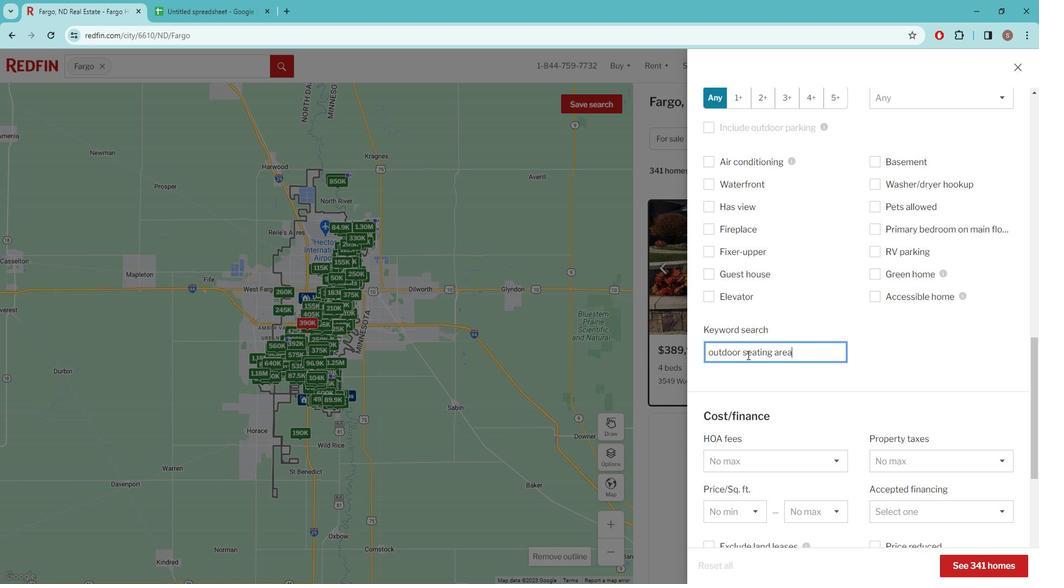 
Action: Mouse scrolled (755, 348) with delta (0, 0)
Screenshot: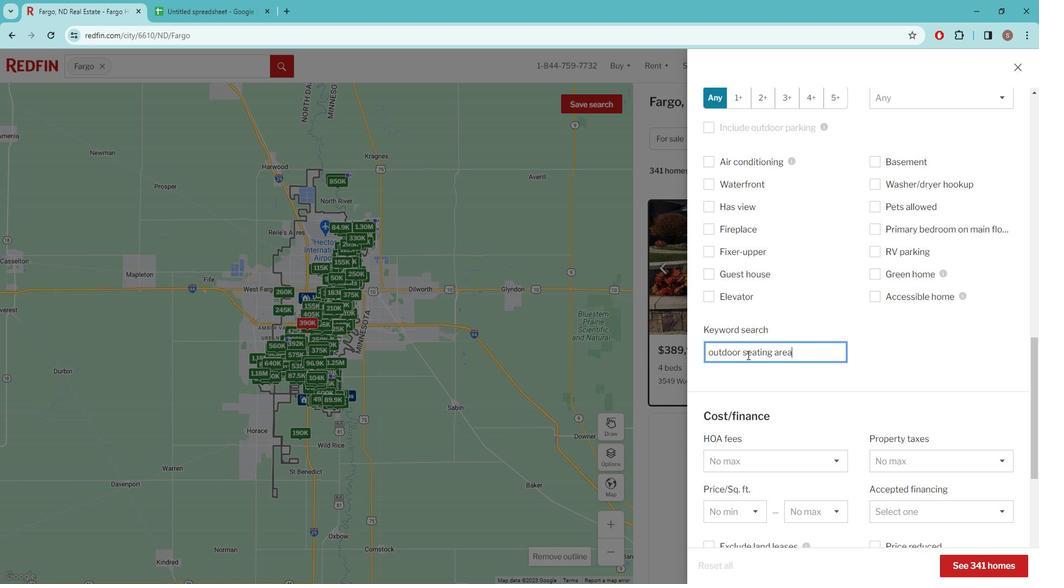 
Action: Mouse scrolled (755, 348) with delta (0, 0)
Screenshot: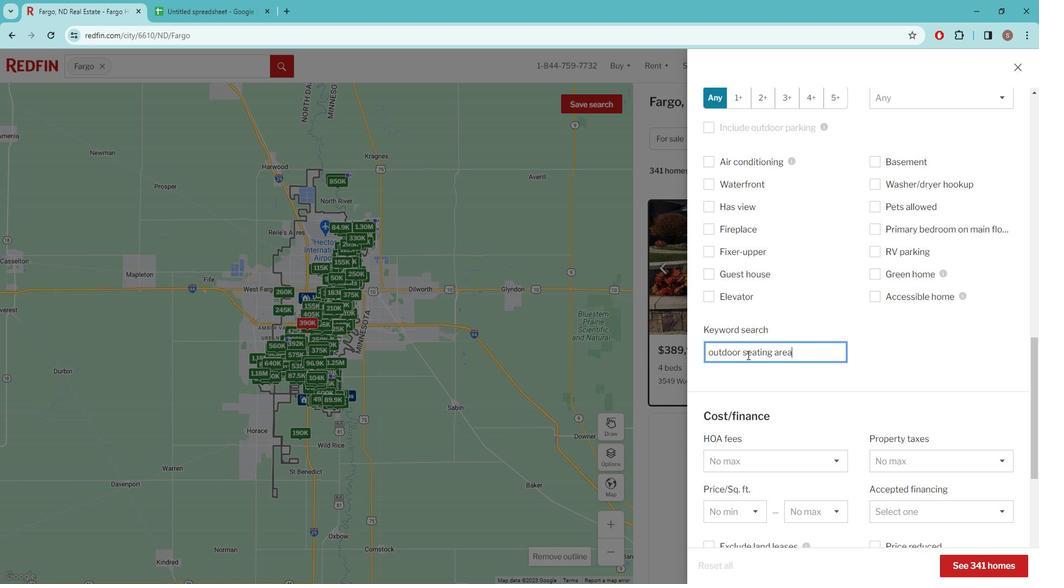 
Action: Mouse scrolled (755, 348) with delta (0, 0)
Screenshot: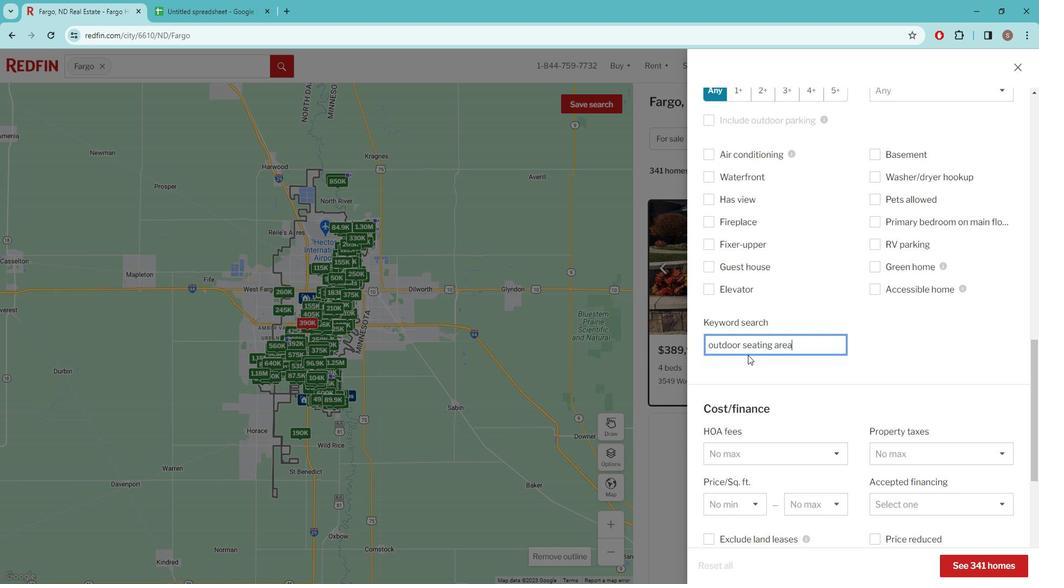 
Action: Mouse scrolled (755, 348) with delta (0, 0)
Screenshot: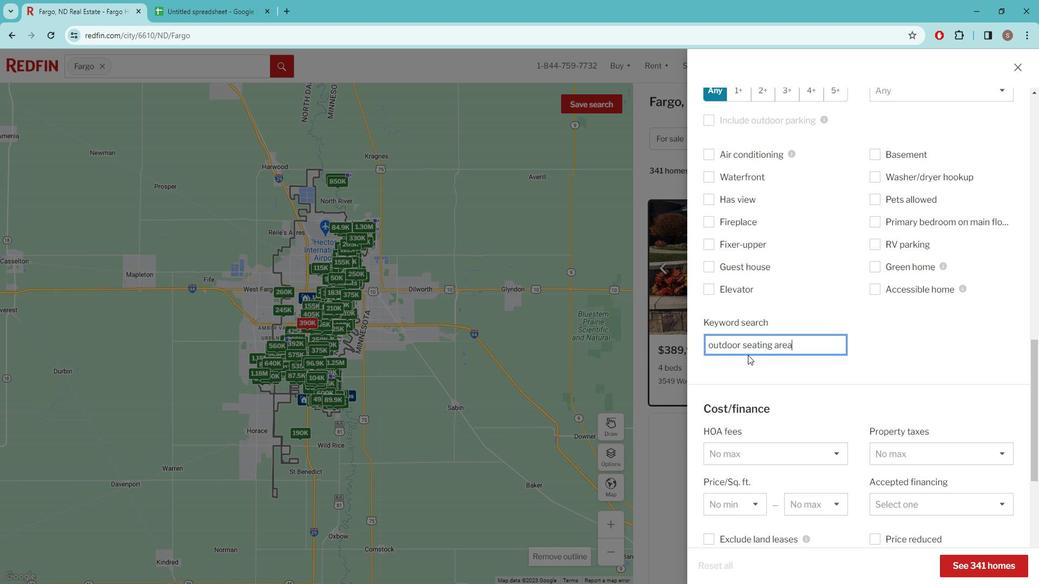
Action: Mouse moved to (771, 466)
Screenshot: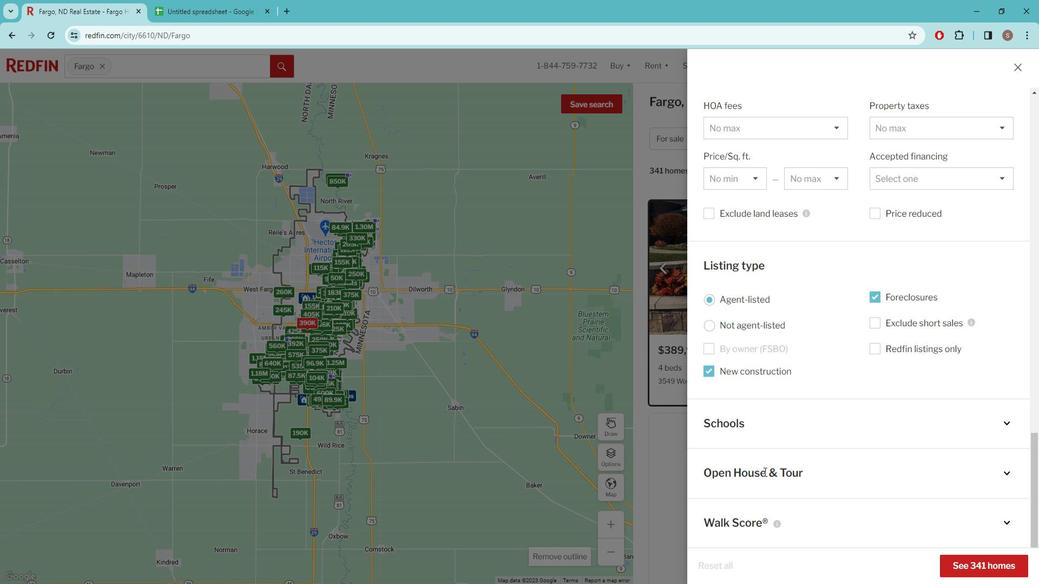 
Action: Mouse pressed left at (771, 466)
Screenshot: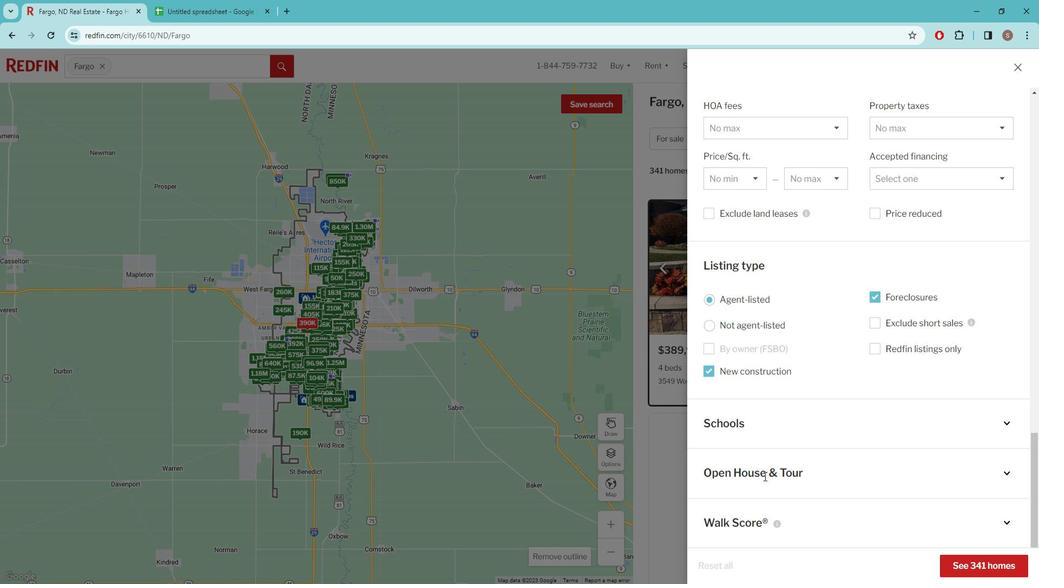
Action: Mouse moved to (723, 464)
Screenshot: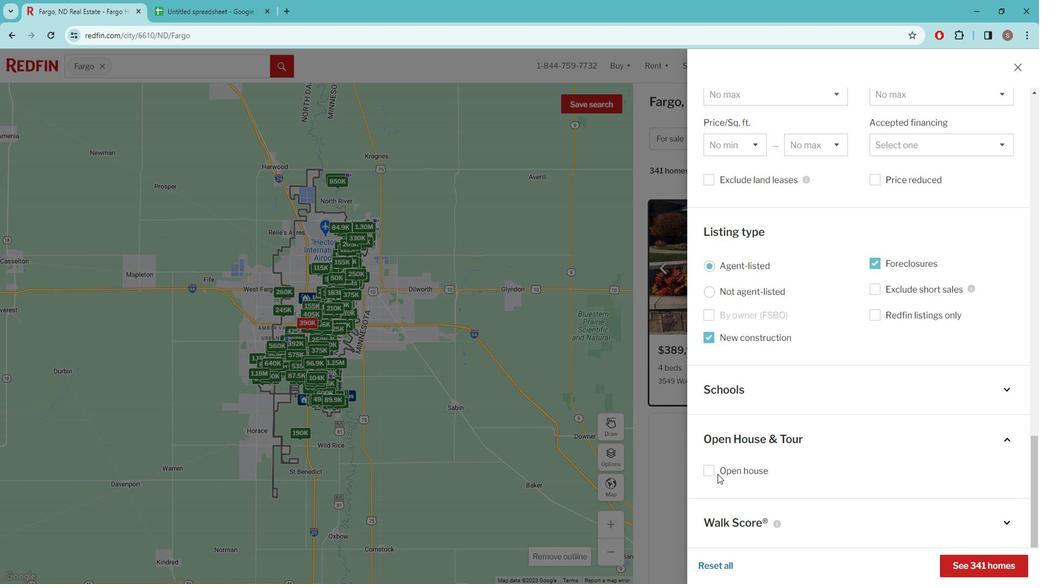 
Action: Mouse pressed left at (723, 464)
Screenshot: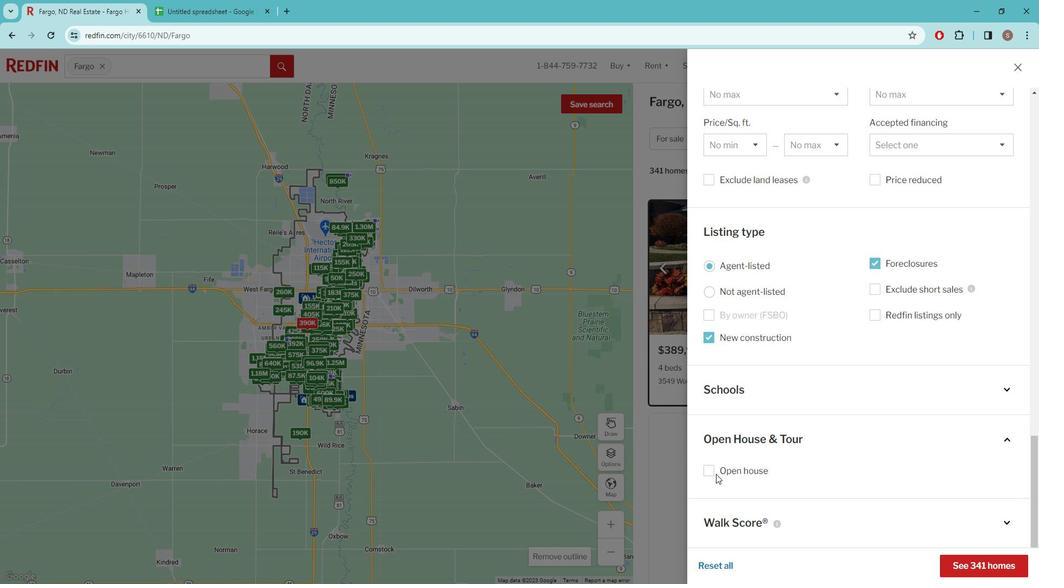 
Action: Mouse moved to (721, 462)
Screenshot: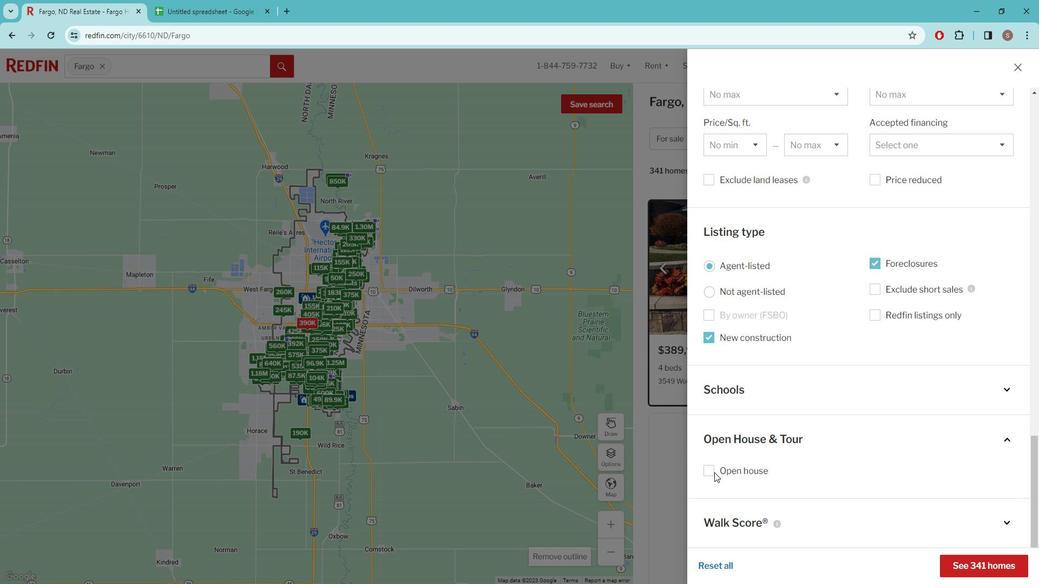 
Action: Mouse pressed left at (721, 462)
Screenshot: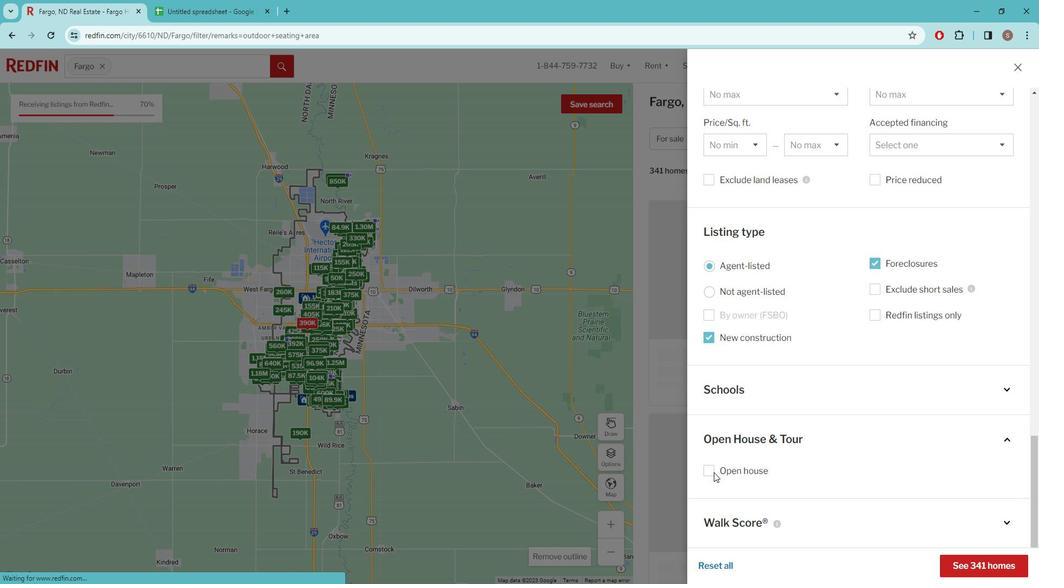 
Action: Mouse moved to (739, 499)
Screenshot: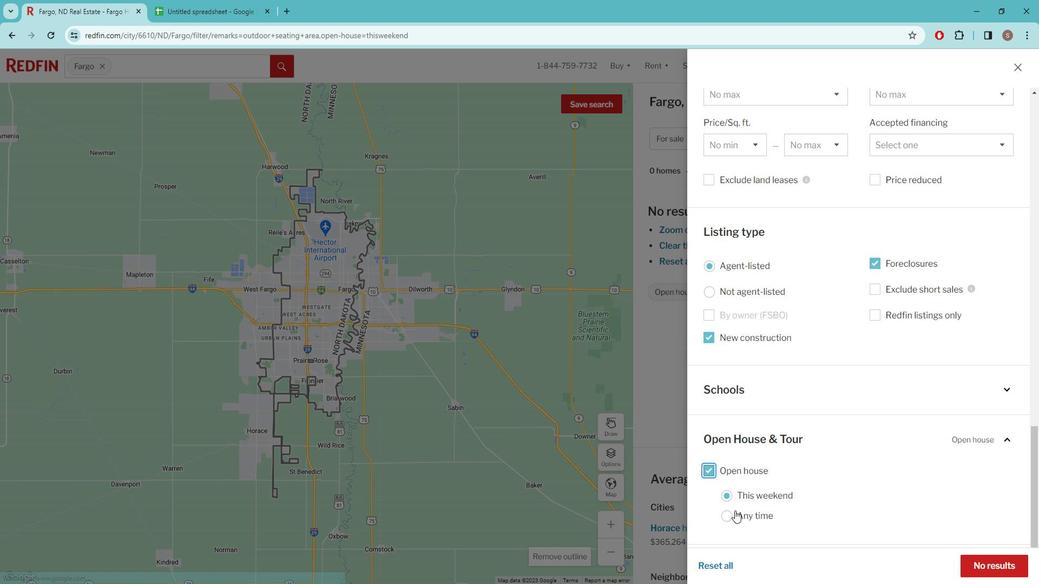 
Action: Mouse pressed left at (739, 499)
Screenshot: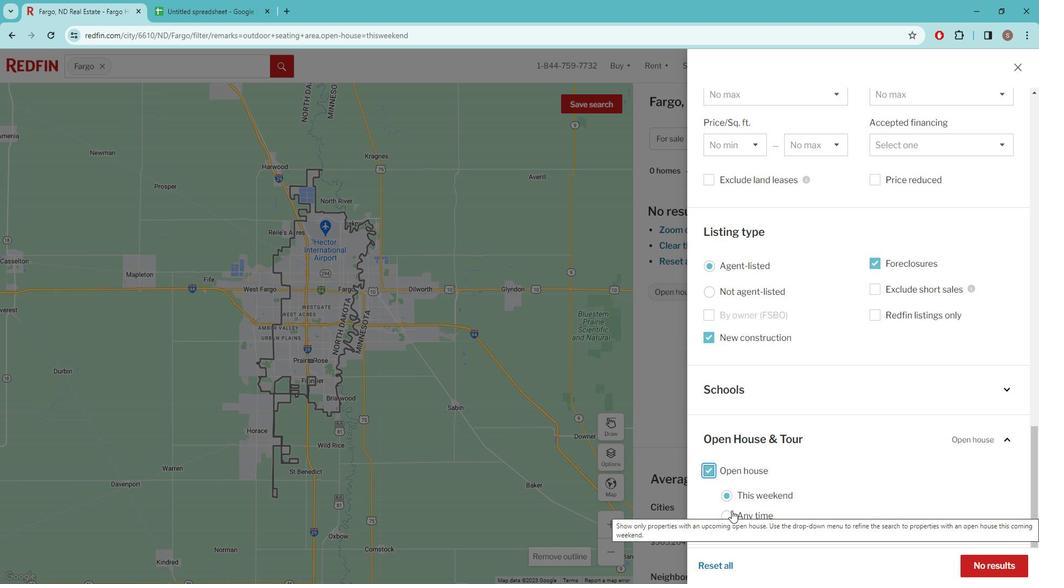 
Action: Mouse moved to (928, 483)
Screenshot: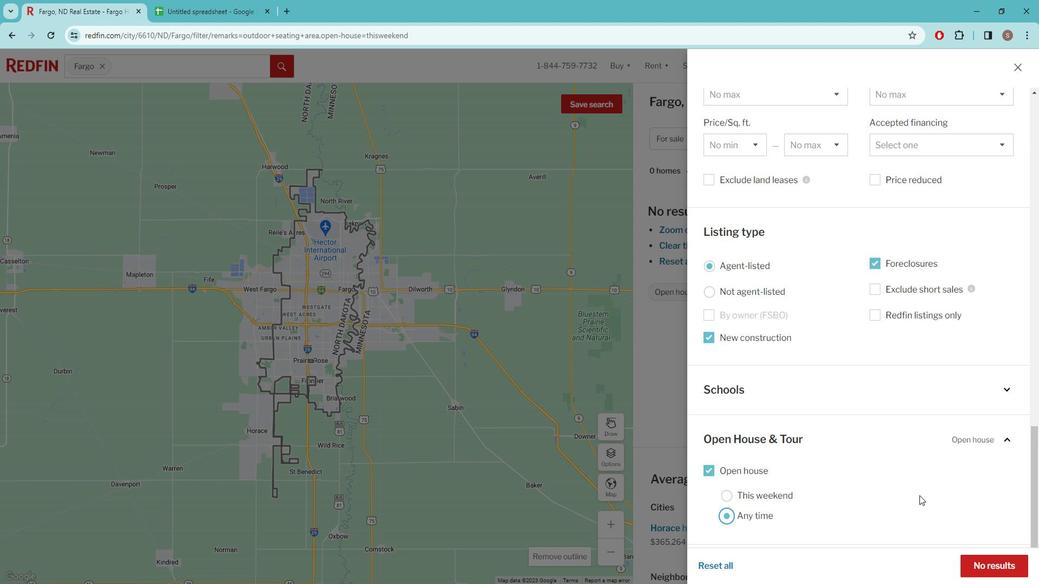 
Action: Mouse scrolled (928, 483) with delta (0, 0)
Screenshot: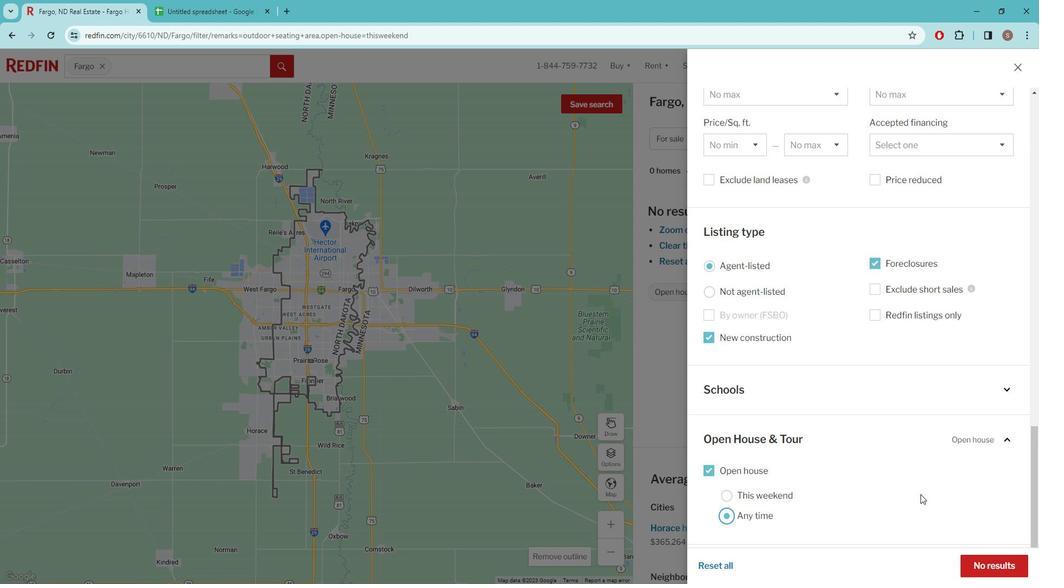 
Action: Mouse moved to (983, 546)
Screenshot: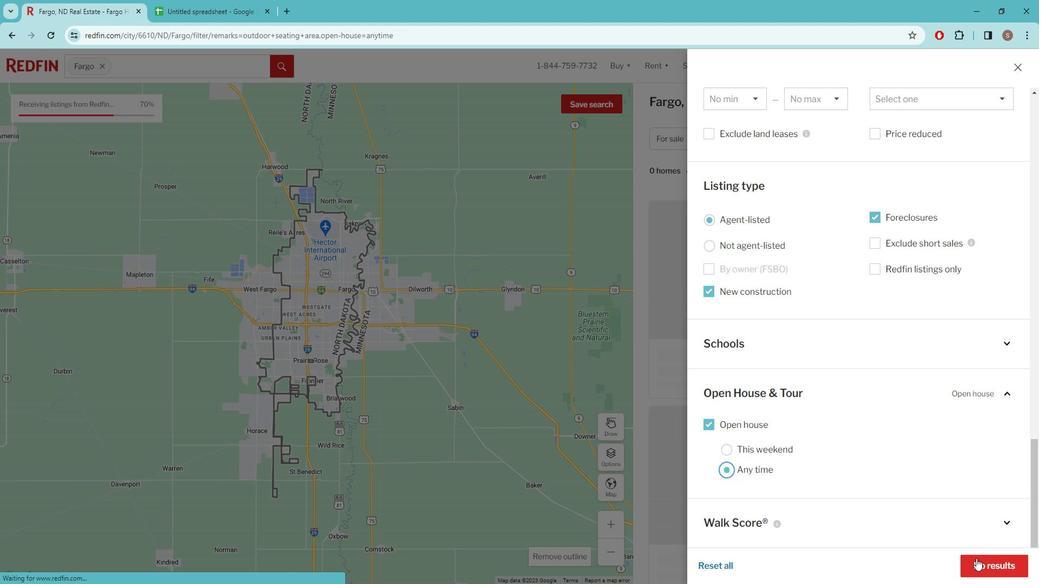 
Action: Mouse pressed left at (983, 546)
Screenshot: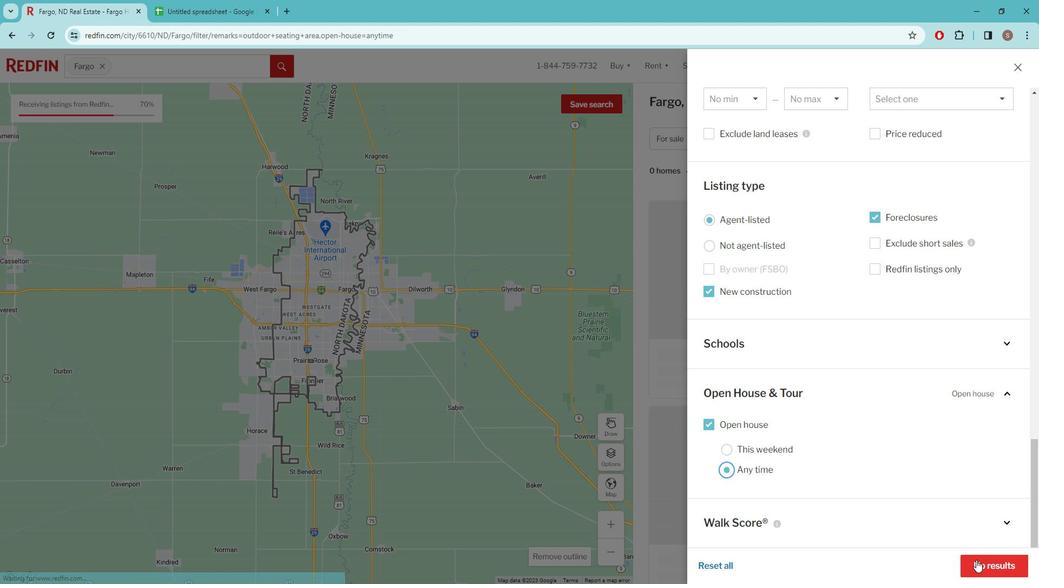 
Action: Mouse moved to (738, 347)
Screenshot: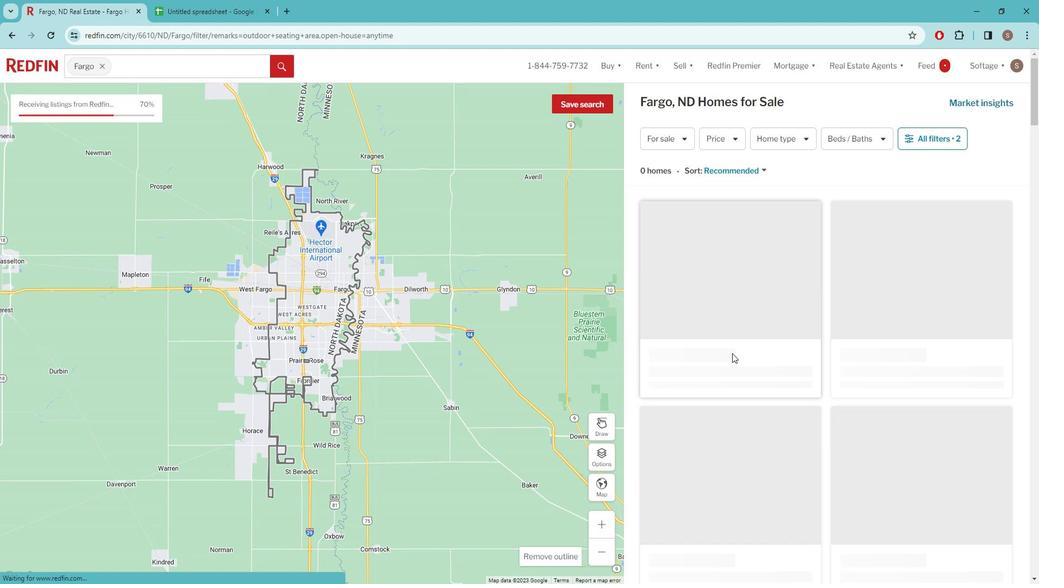 
